 Task: Look for space in San Carlos del Zulia, Venezuela from 10th July, 2023 to 15th July, 2023 for 7 adults in price range Rs.10000 to Rs.15000. Place can be entire place or shared room with 4 bedrooms having 7 beds and 4 bathrooms. Property type can be house, flat, guest house. Amenities needed are: wifi, TV, free parkinig on premises, gym, breakfast. Booking option can be shelf check-in. Required host language is English.
Action: Mouse moved to (443, 109)
Screenshot: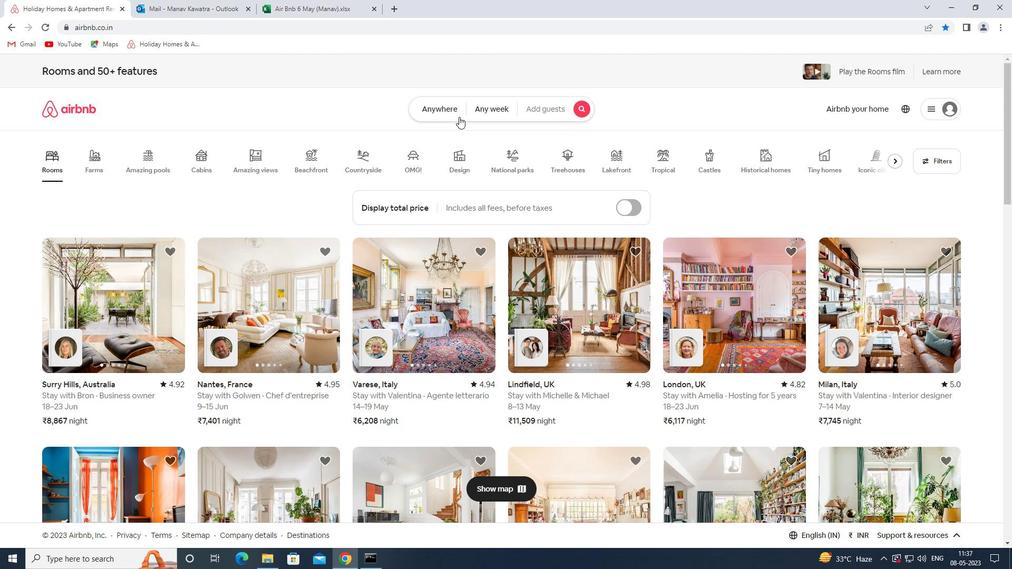 
Action: Mouse pressed left at (443, 109)
Screenshot: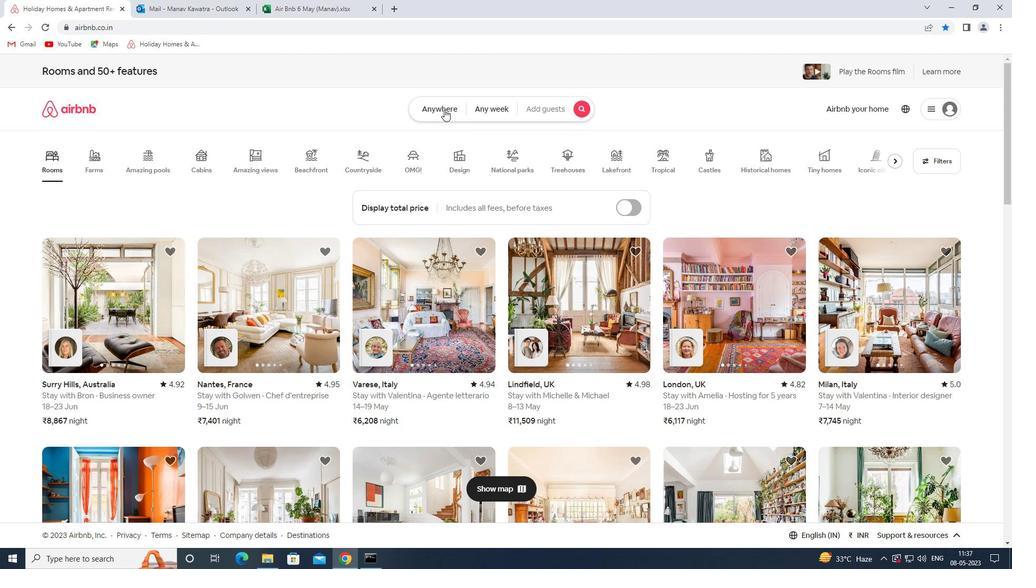 
Action: Mouse moved to (309, 156)
Screenshot: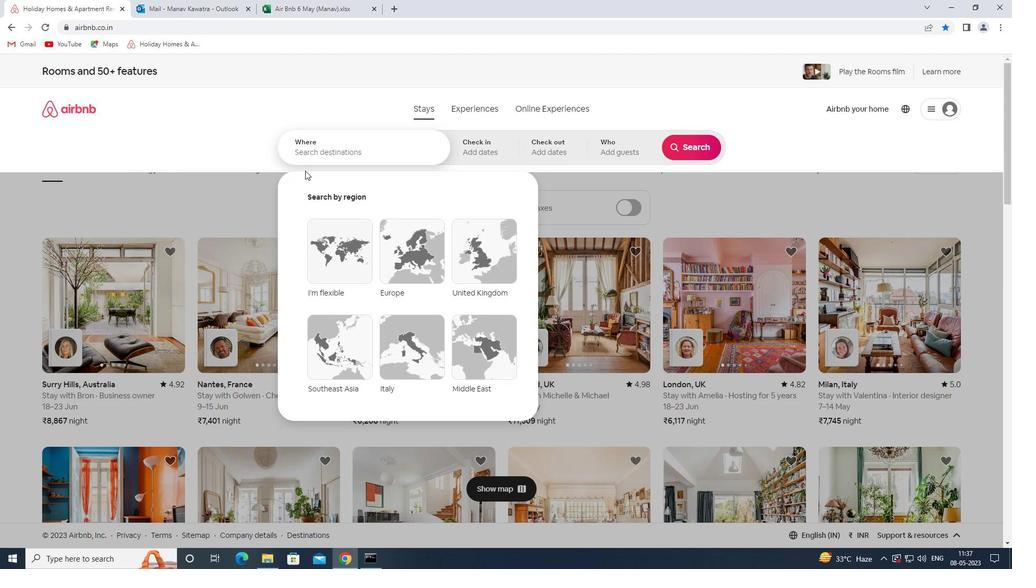 
Action: Mouse pressed left at (309, 156)
Screenshot: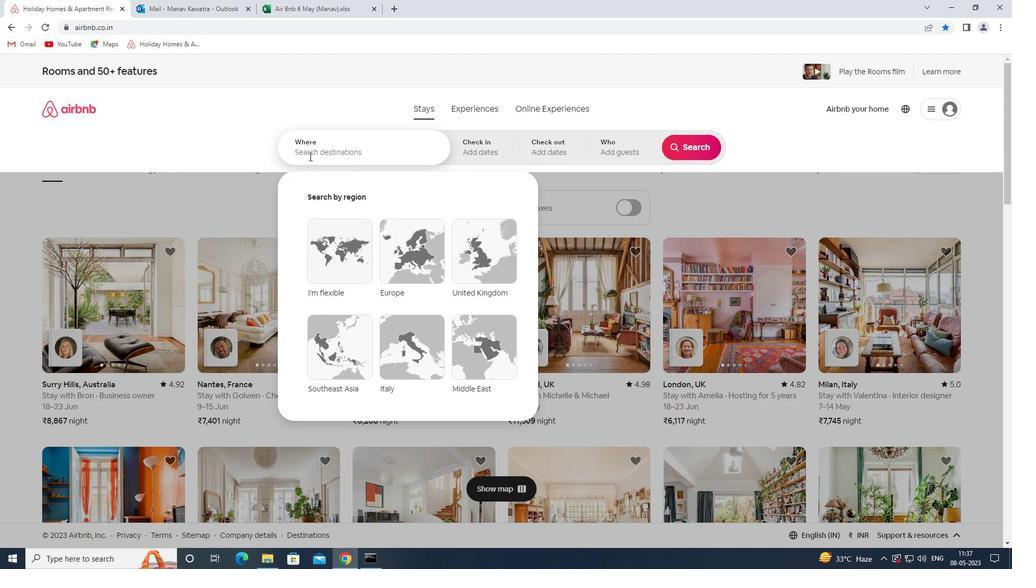 
Action: Key pressed <Key.shift><Key.shift><Key.shift><Key.shift><Key.shift><Key.shift><Key.shift>SAN<Key.space><Key.shift>CAR<Key.space><Key.backspace>LOS<Key.space><Key.shift>DEL<Key.space><Key.shift><Key.shift><Key.shift><Key.shift><Key.shift><Key.shift><Key.shift><Key.shift><Key.shift>ZULIA<Key.space>
Screenshot: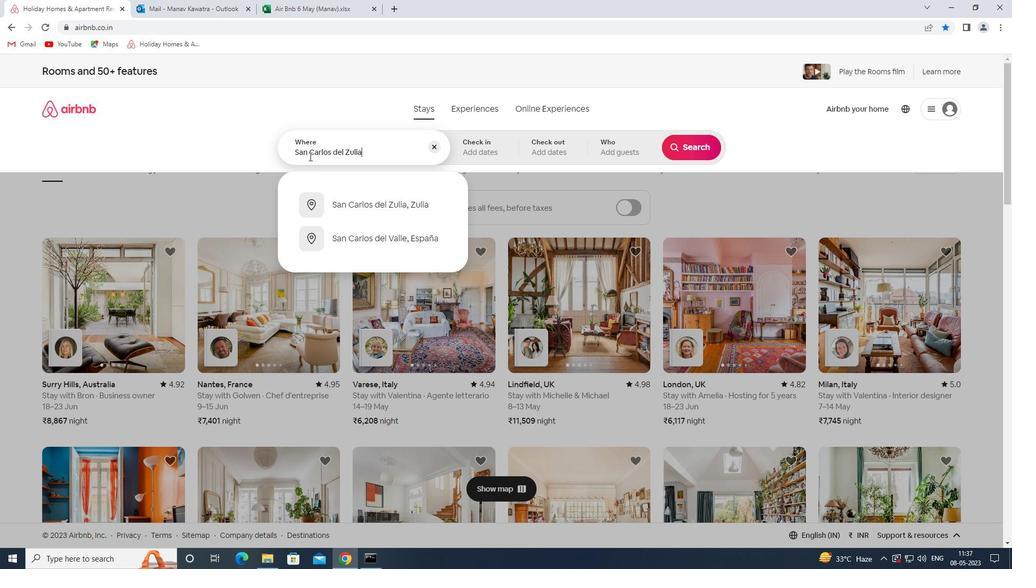 
Action: Mouse moved to (408, 208)
Screenshot: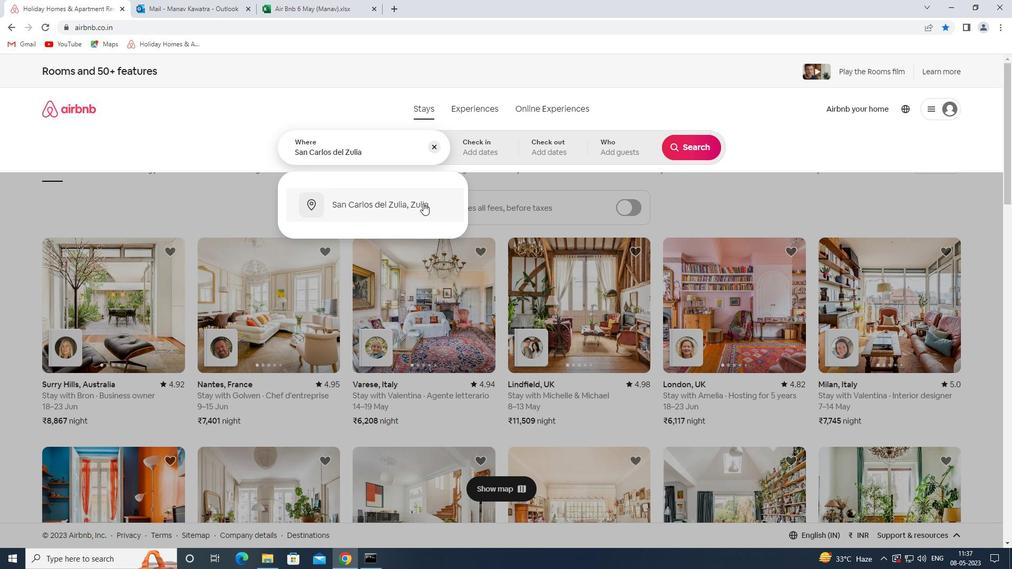 
Action: Mouse pressed left at (408, 208)
Screenshot: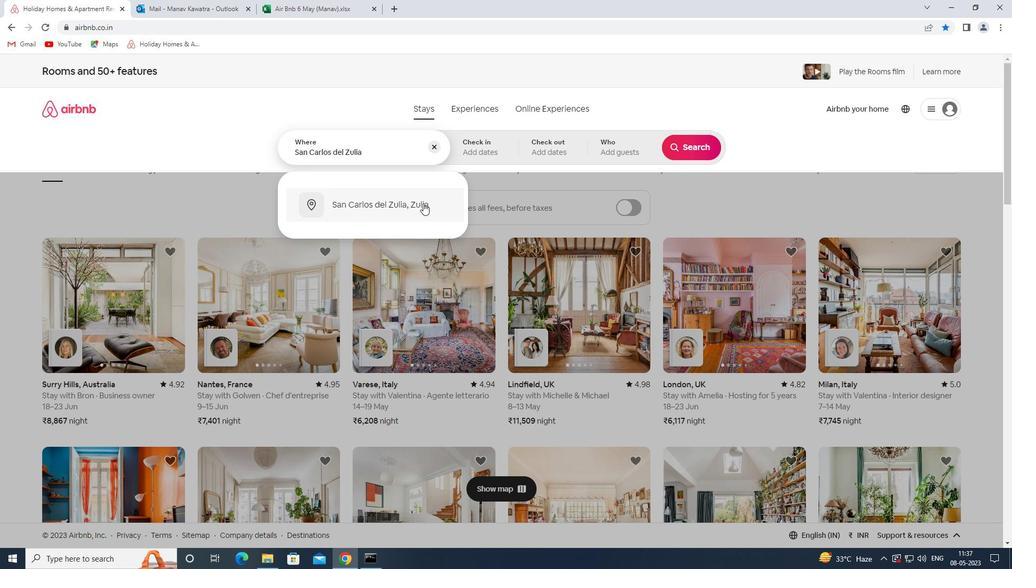 
Action: Mouse moved to (681, 231)
Screenshot: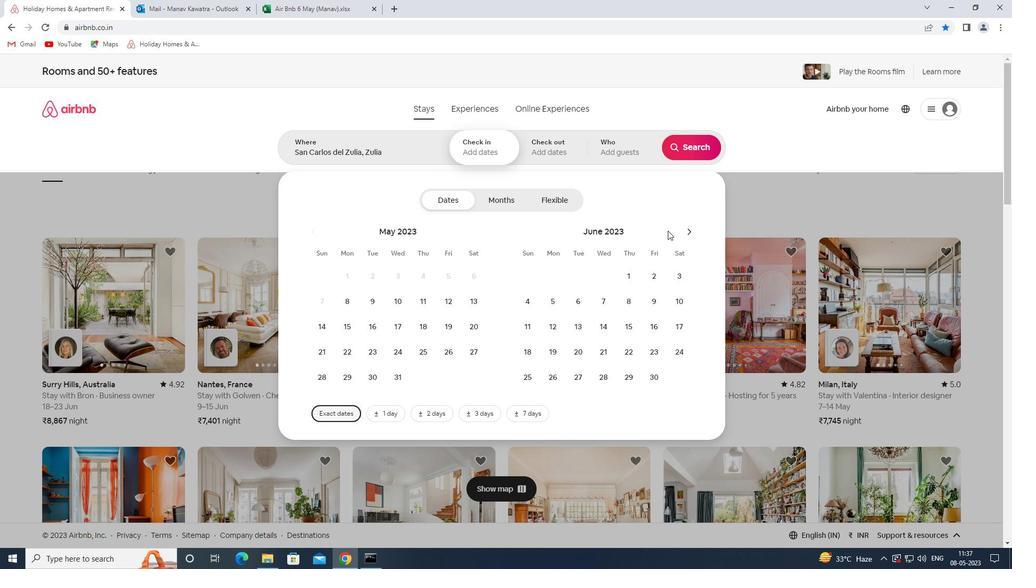 
Action: Mouse pressed left at (681, 231)
Screenshot: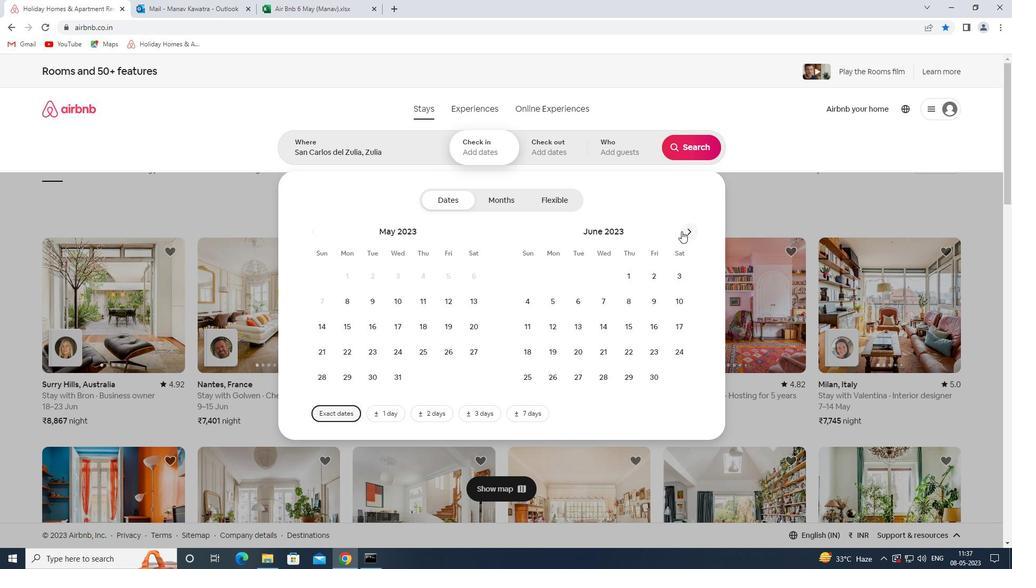 
Action: Mouse pressed left at (681, 231)
Screenshot: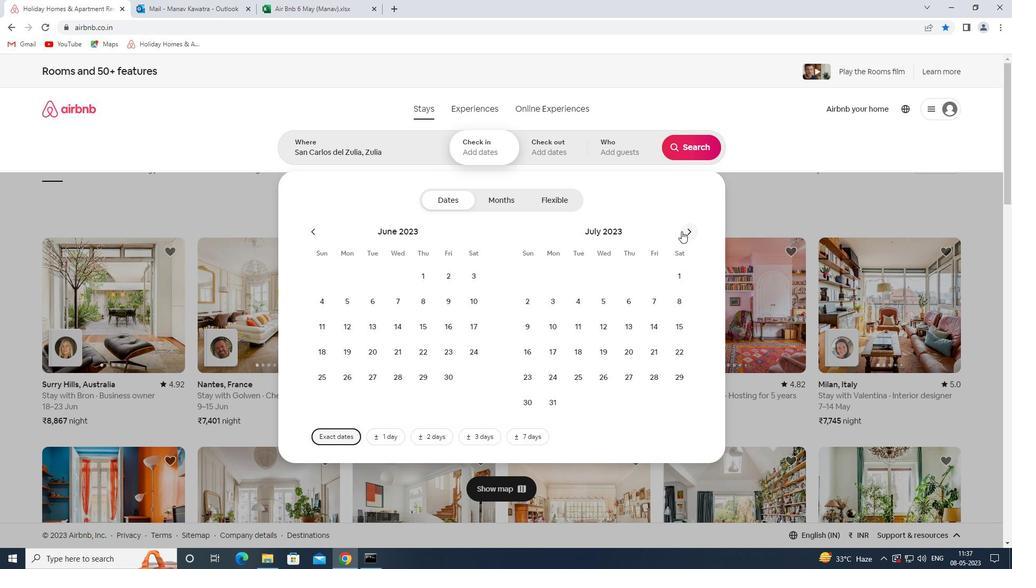 
Action: Mouse moved to (352, 326)
Screenshot: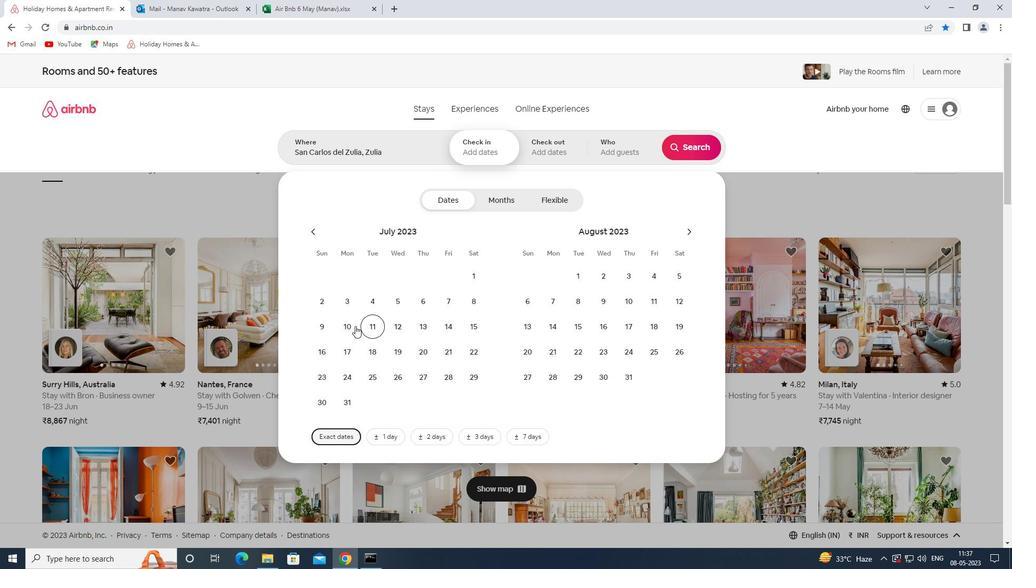 
Action: Mouse pressed left at (352, 326)
Screenshot: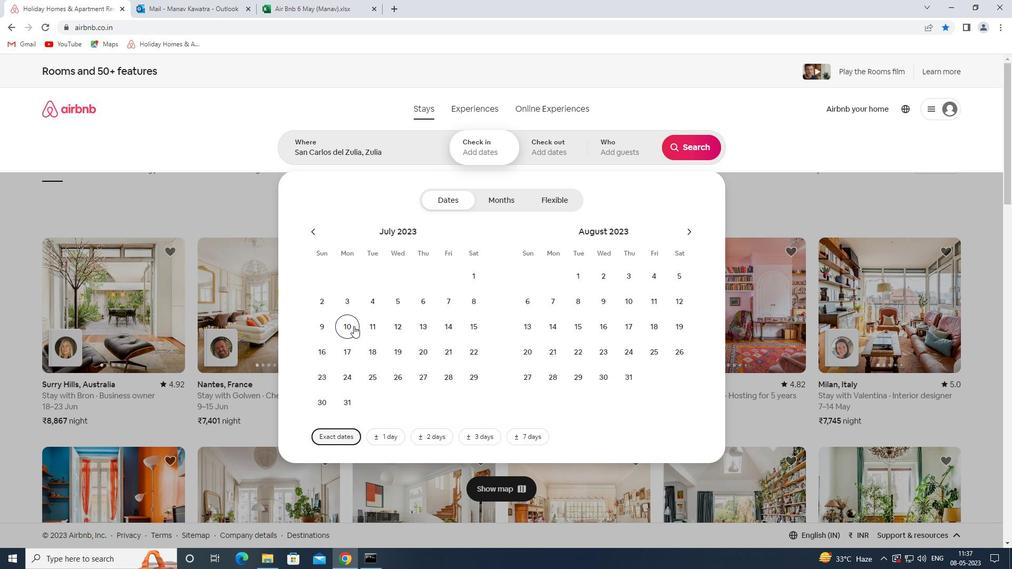 
Action: Mouse moved to (479, 324)
Screenshot: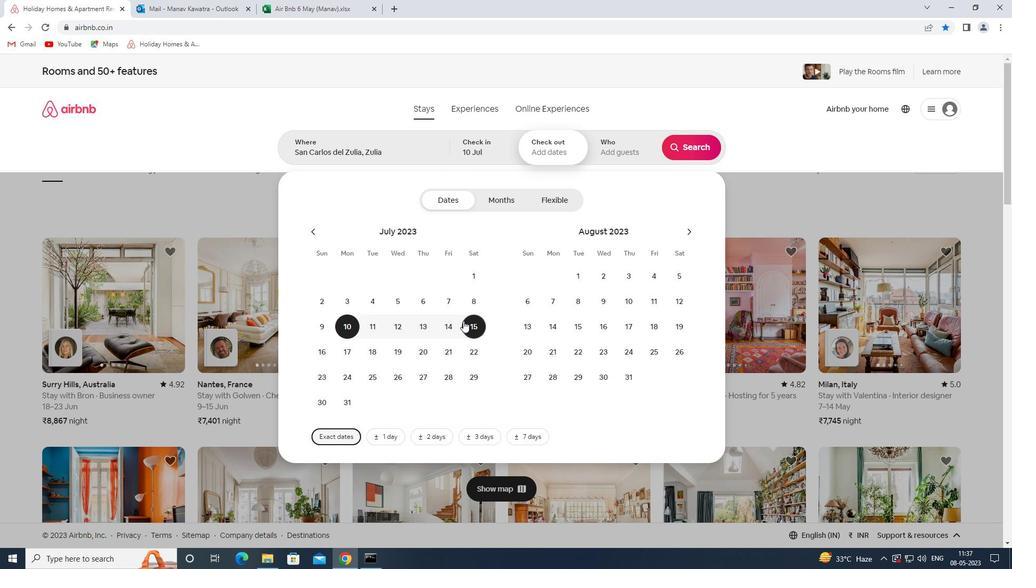 
Action: Mouse pressed left at (479, 324)
Screenshot: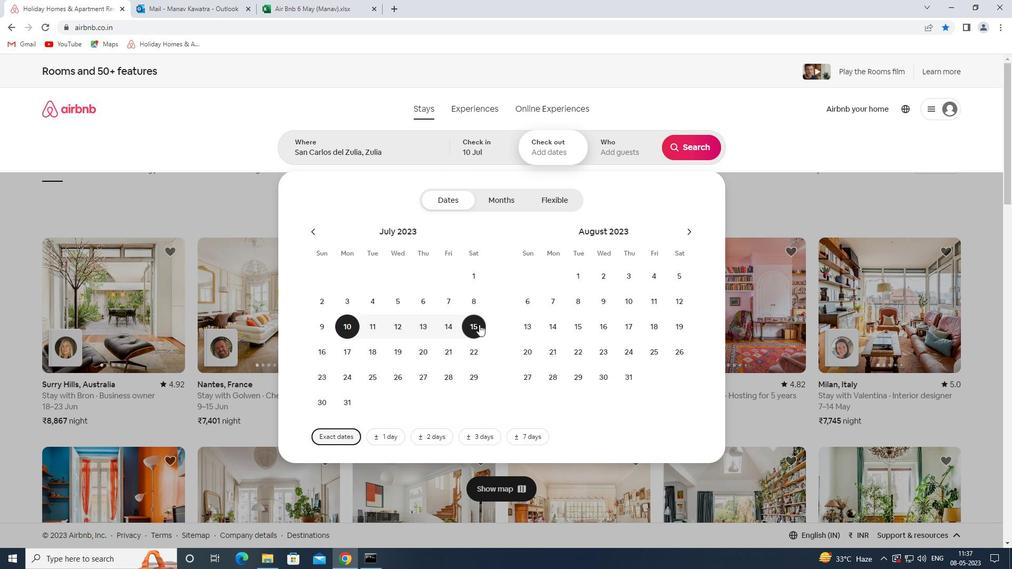
Action: Mouse moved to (628, 148)
Screenshot: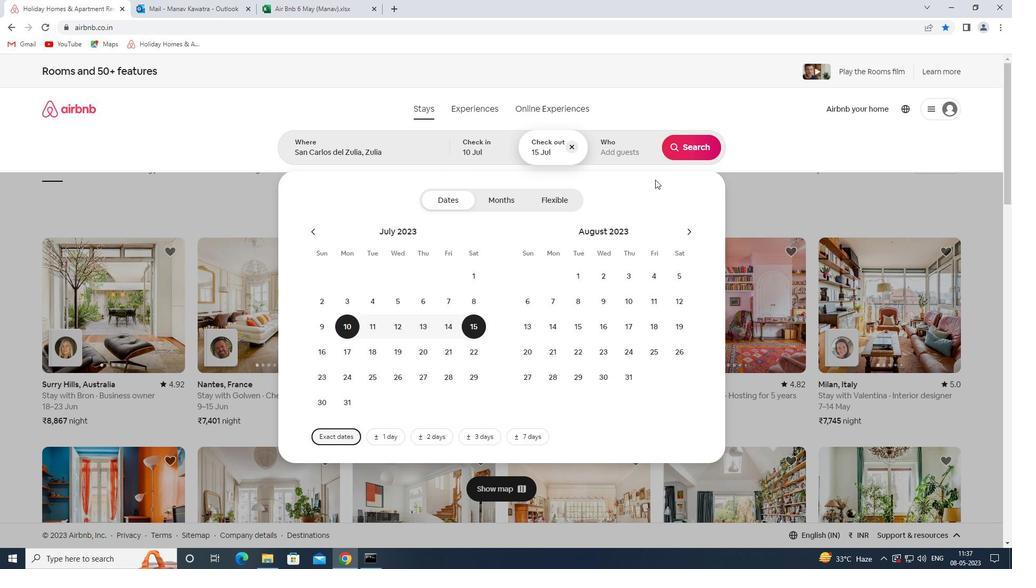 
Action: Mouse pressed left at (628, 148)
Screenshot: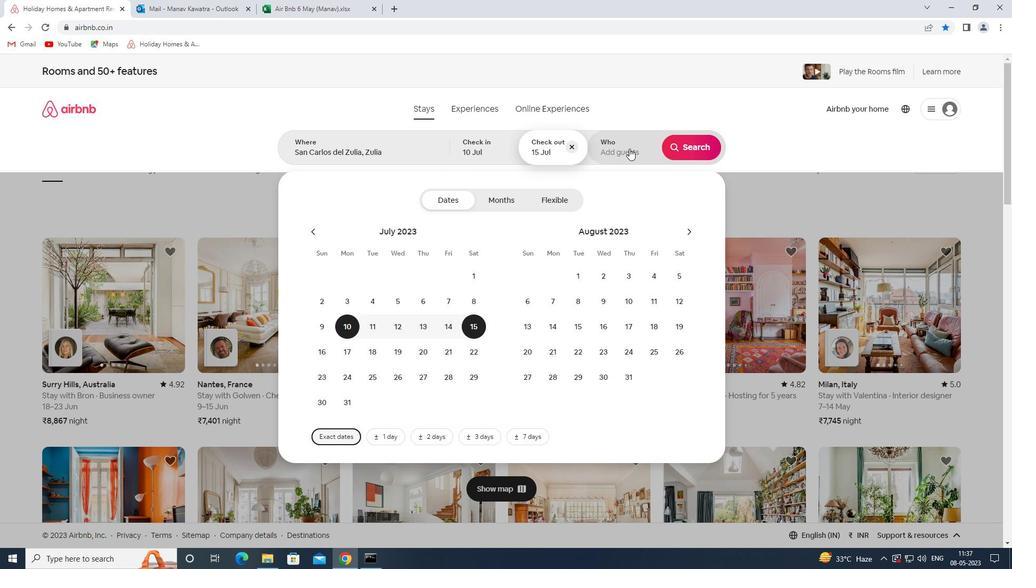 
Action: Mouse moved to (691, 207)
Screenshot: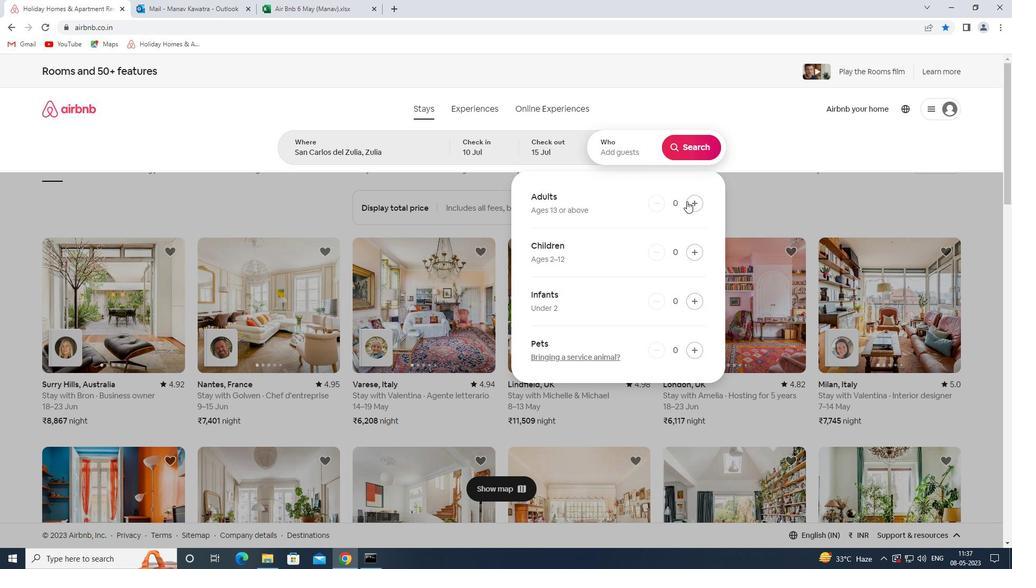 
Action: Mouse pressed left at (691, 207)
Screenshot: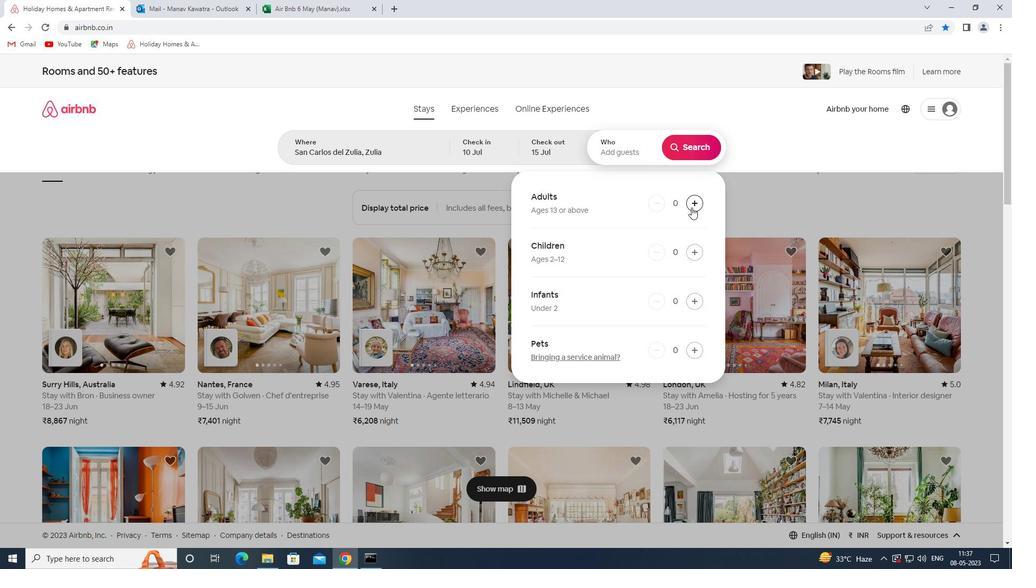 
Action: Mouse pressed left at (691, 207)
Screenshot: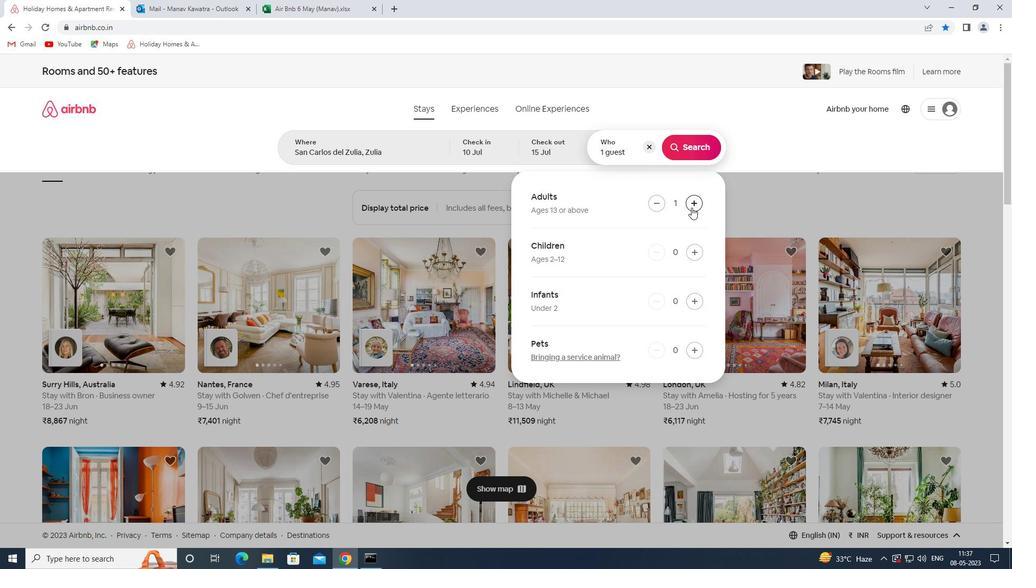
Action: Mouse pressed left at (691, 207)
Screenshot: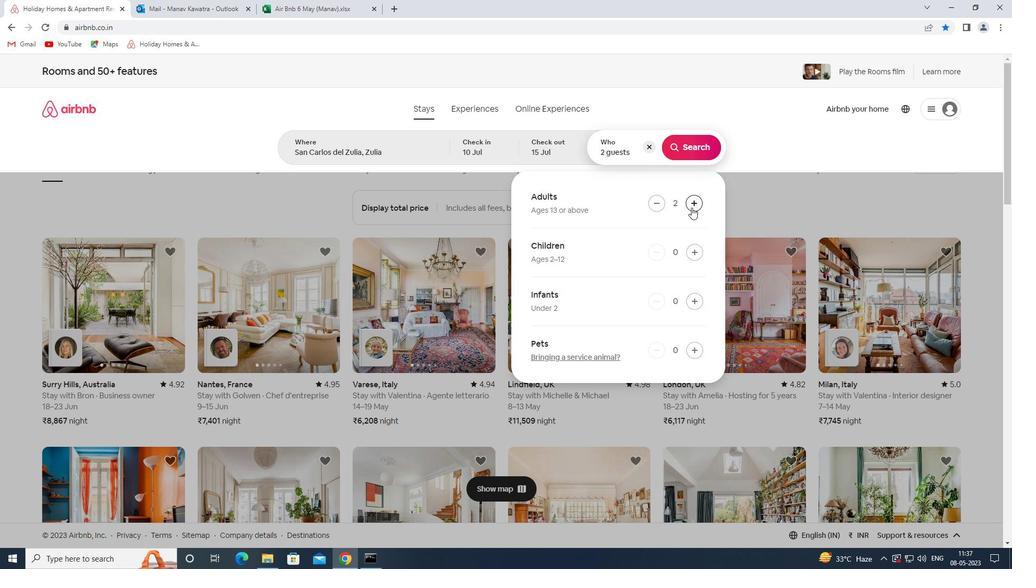 
Action: Mouse pressed left at (691, 207)
Screenshot: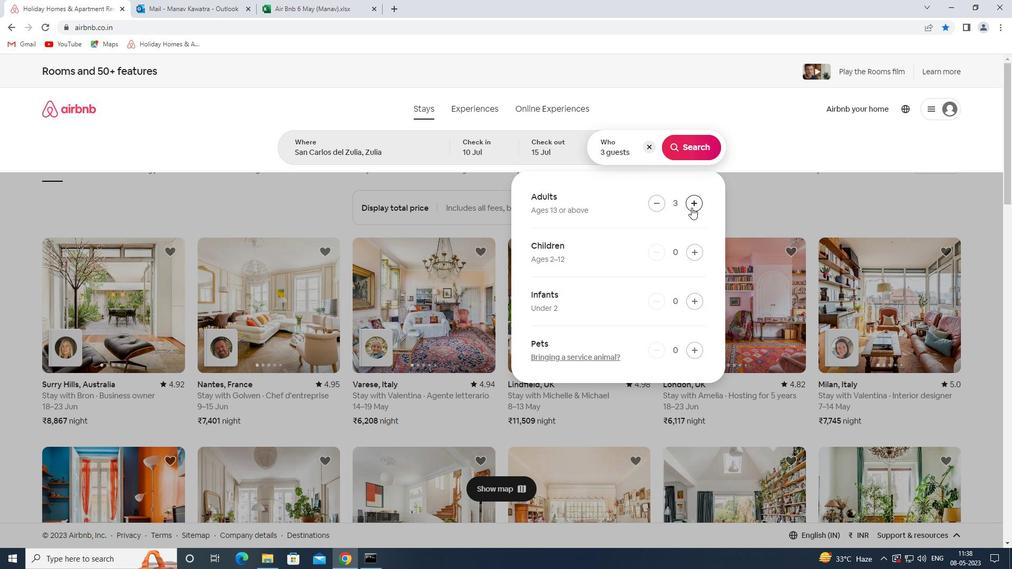 
Action: Mouse pressed left at (691, 207)
Screenshot: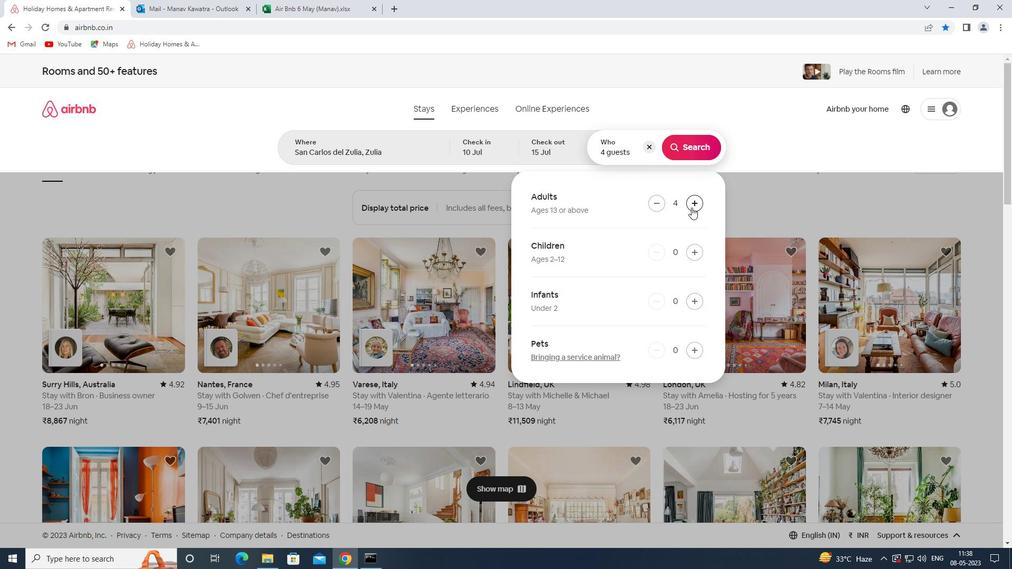 
Action: Mouse pressed left at (691, 207)
Screenshot: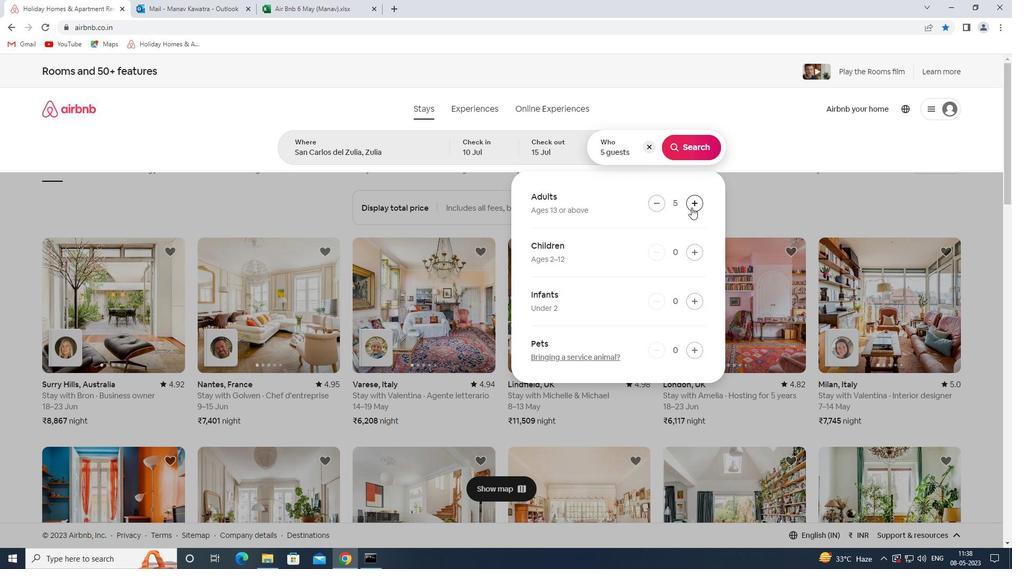 
Action: Mouse pressed left at (691, 207)
Screenshot: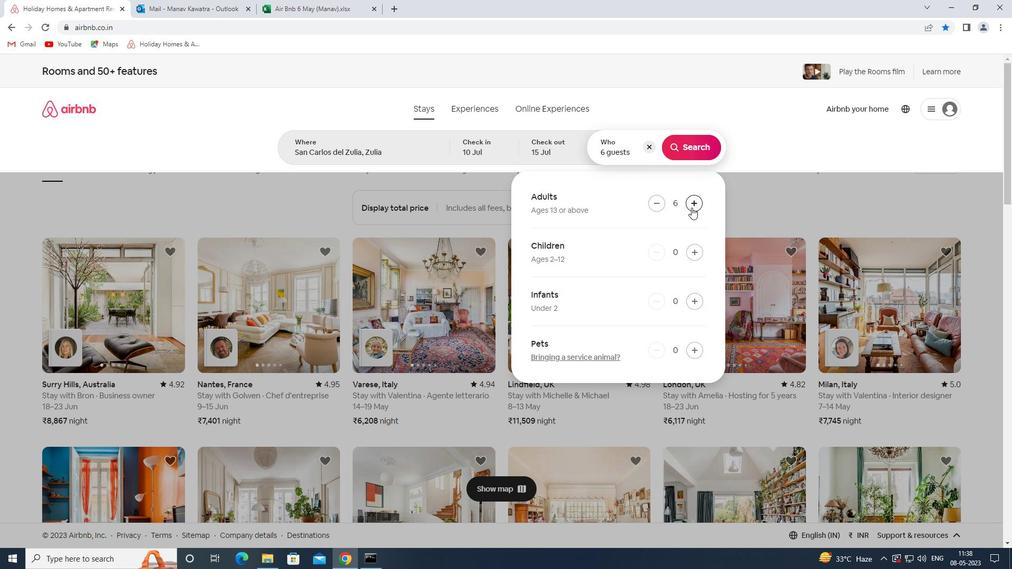 
Action: Mouse moved to (696, 148)
Screenshot: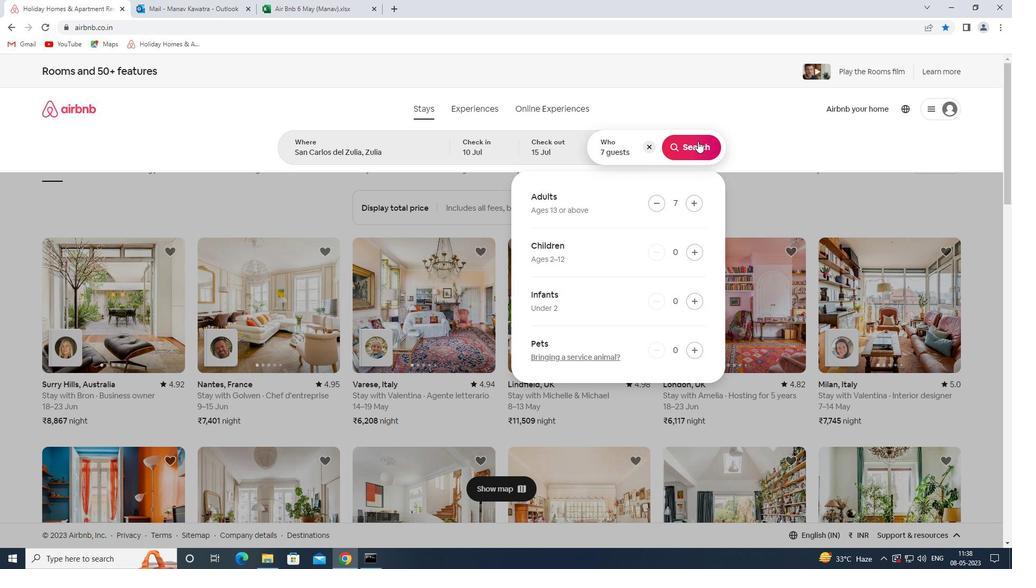
Action: Mouse pressed left at (696, 148)
Screenshot: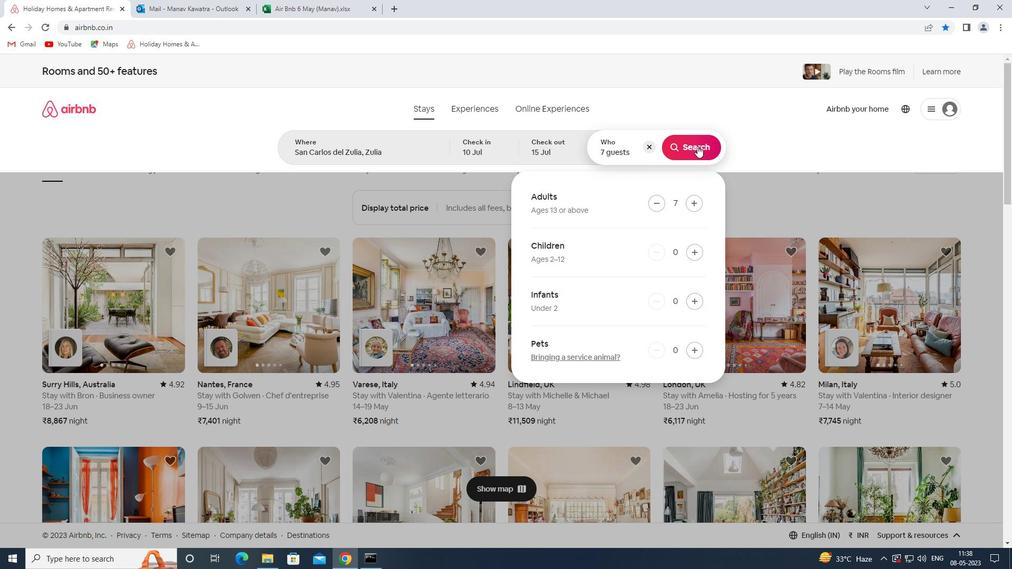 
Action: Mouse moved to (960, 124)
Screenshot: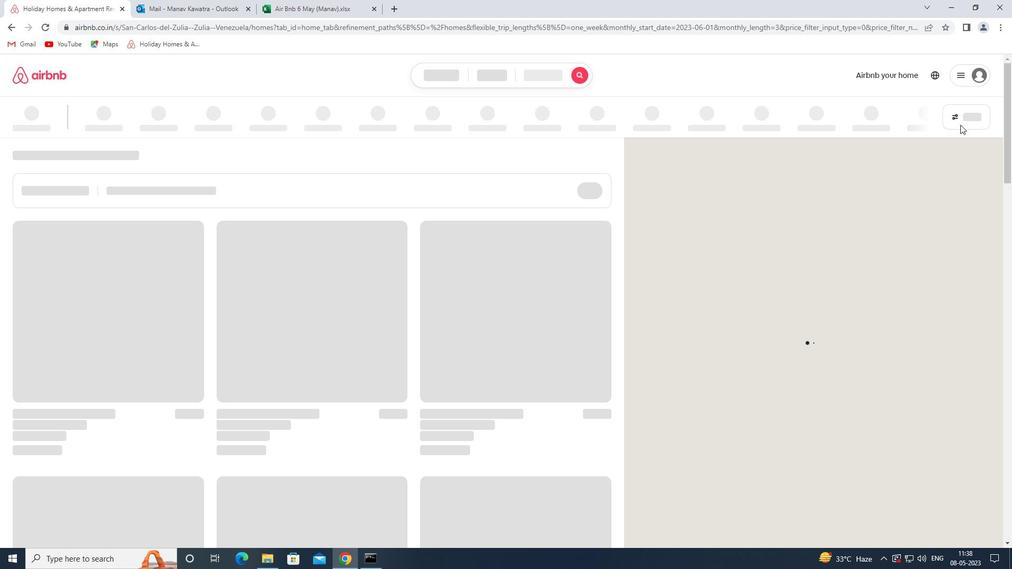 
Action: Mouse pressed left at (960, 124)
Screenshot: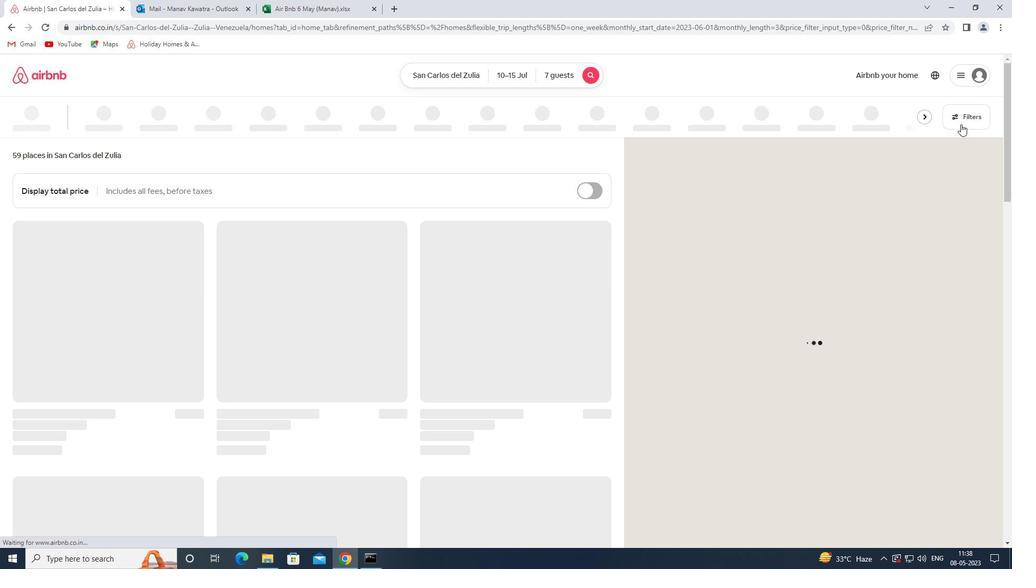 
Action: Mouse moved to (365, 373)
Screenshot: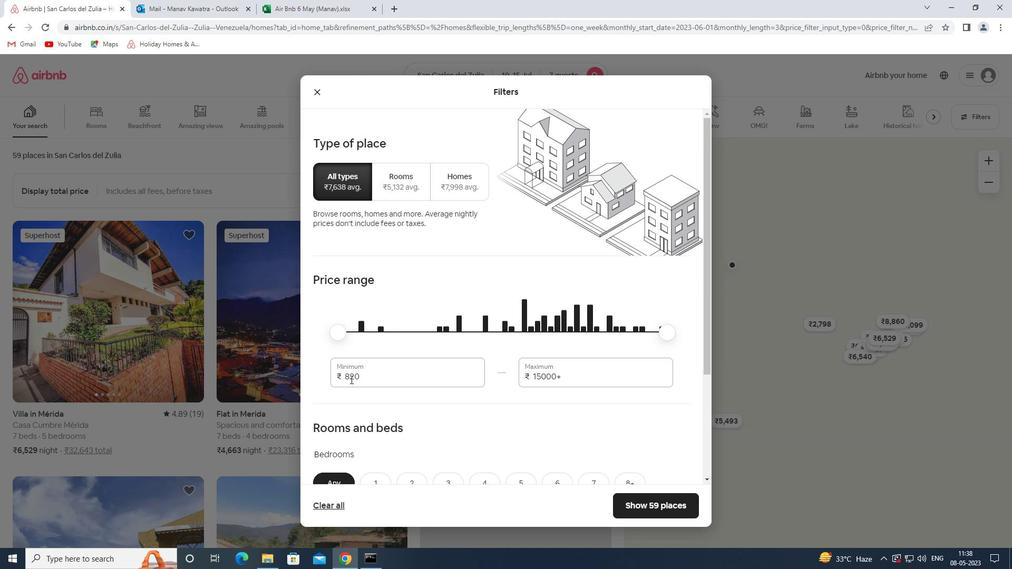 
Action: Mouse pressed left at (365, 373)
Screenshot: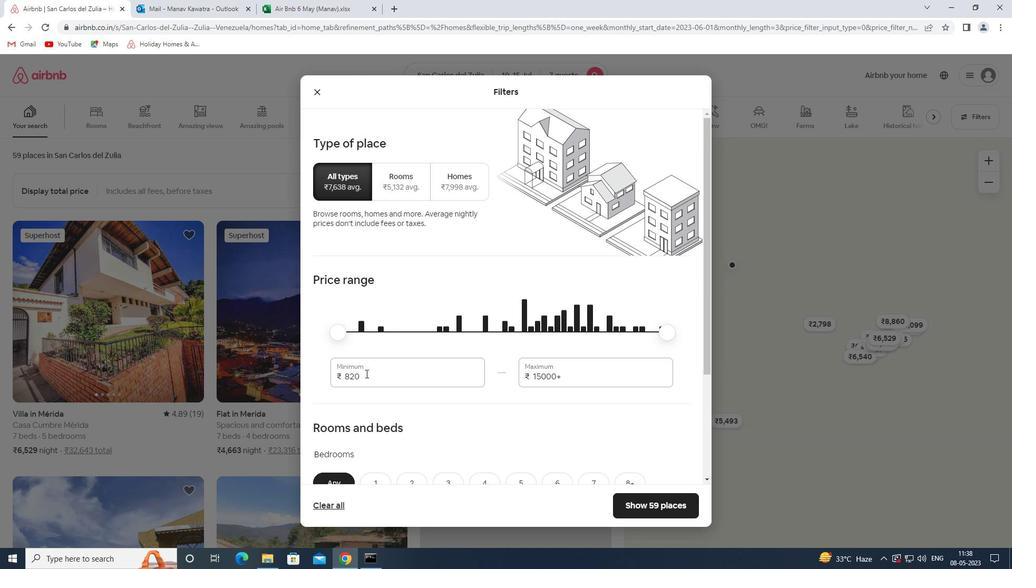 
Action: Mouse pressed left at (365, 373)
Screenshot: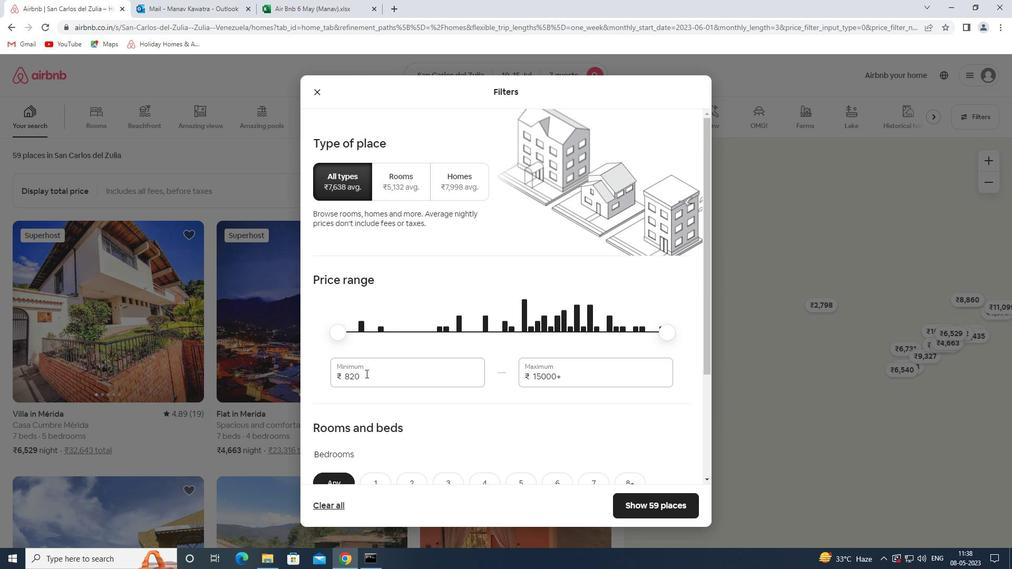 
Action: Key pressed 10000<Key.tab>15000
Screenshot: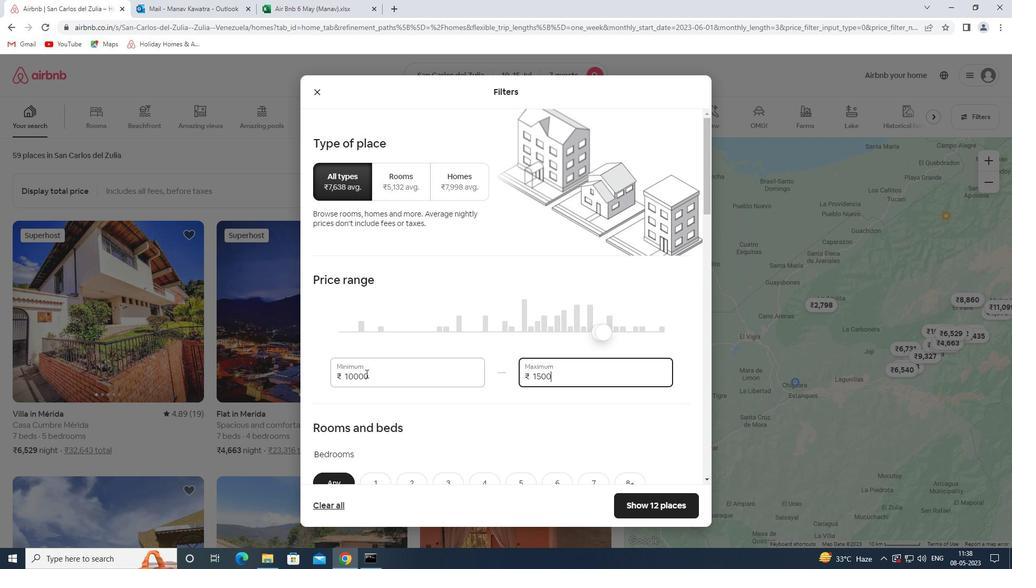
Action: Mouse scrolled (365, 373) with delta (0, 0)
Screenshot: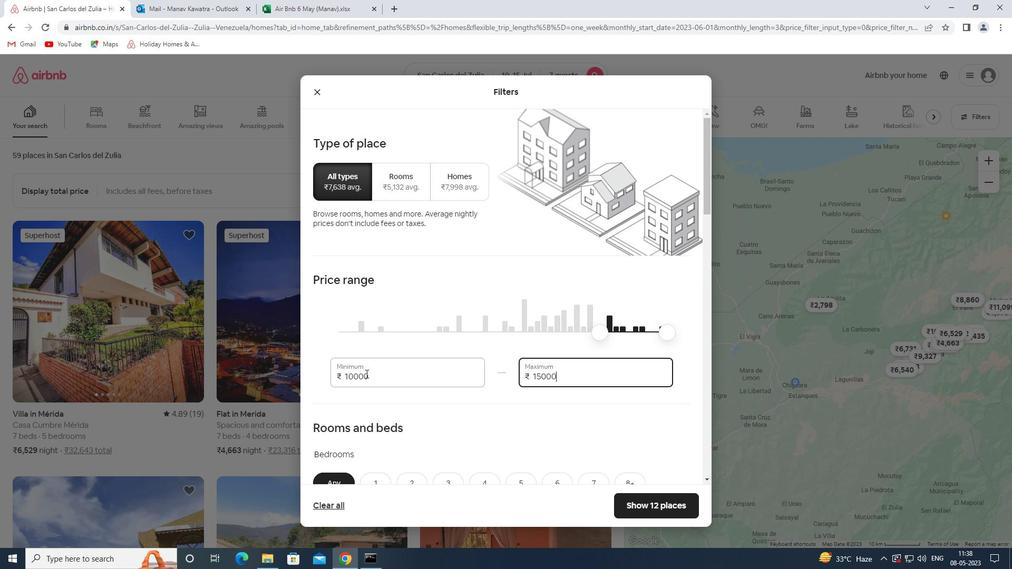 
Action: Mouse scrolled (365, 373) with delta (0, 0)
Screenshot: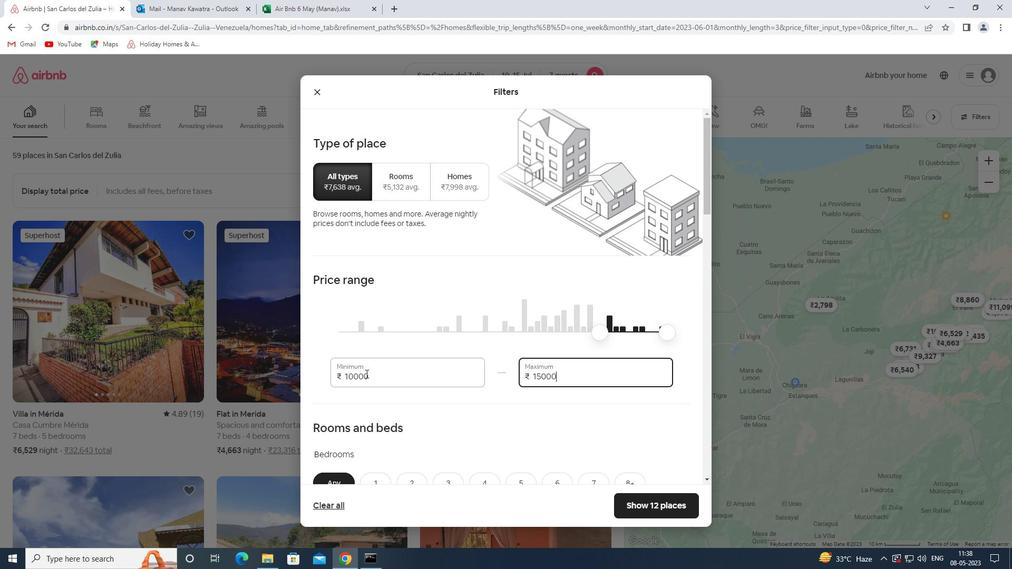 
Action: Mouse scrolled (365, 373) with delta (0, 0)
Screenshot: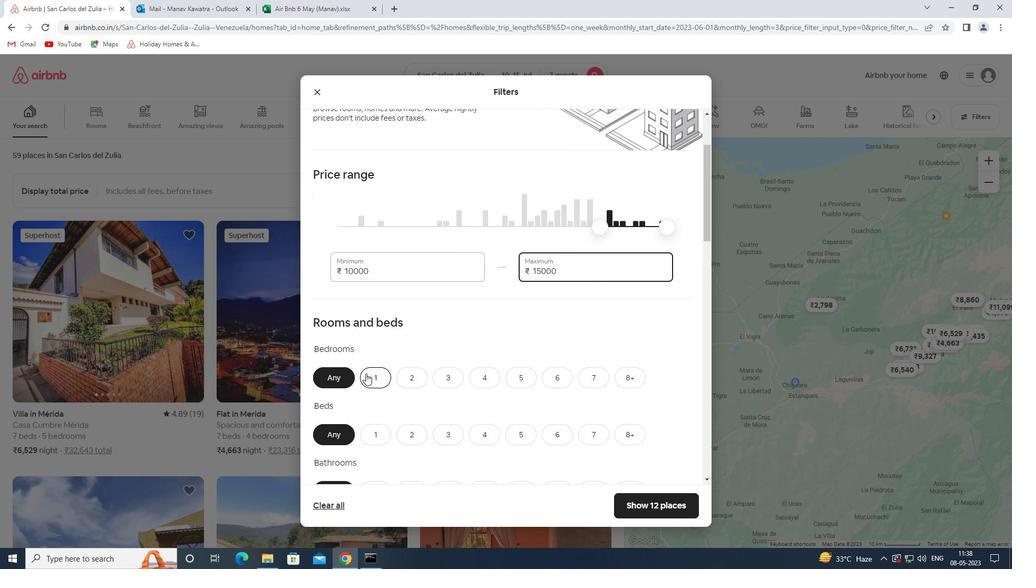 
Action: Mouse scrolled (365, 373) with delta (0, 0)
Screenshot: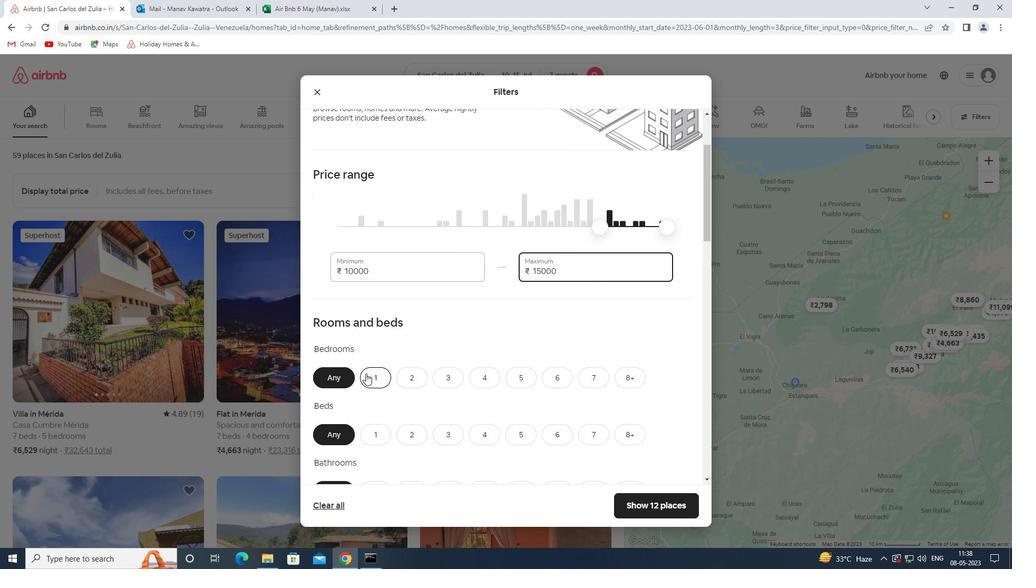 
Action: Mouse moved to (478, 274)
Screenshot: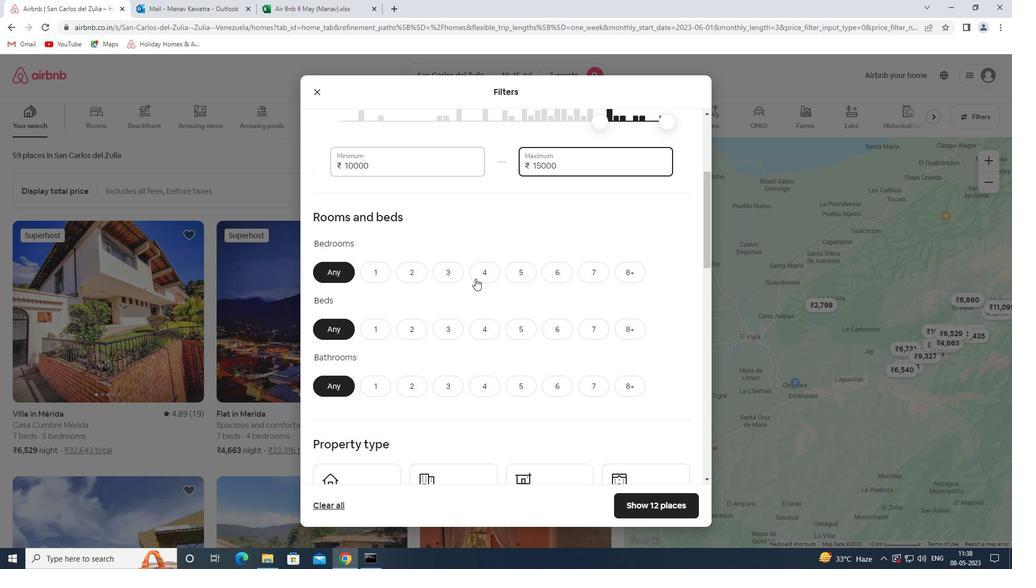 
Action: Mouse pressed left at (478, 274)
Screenshot: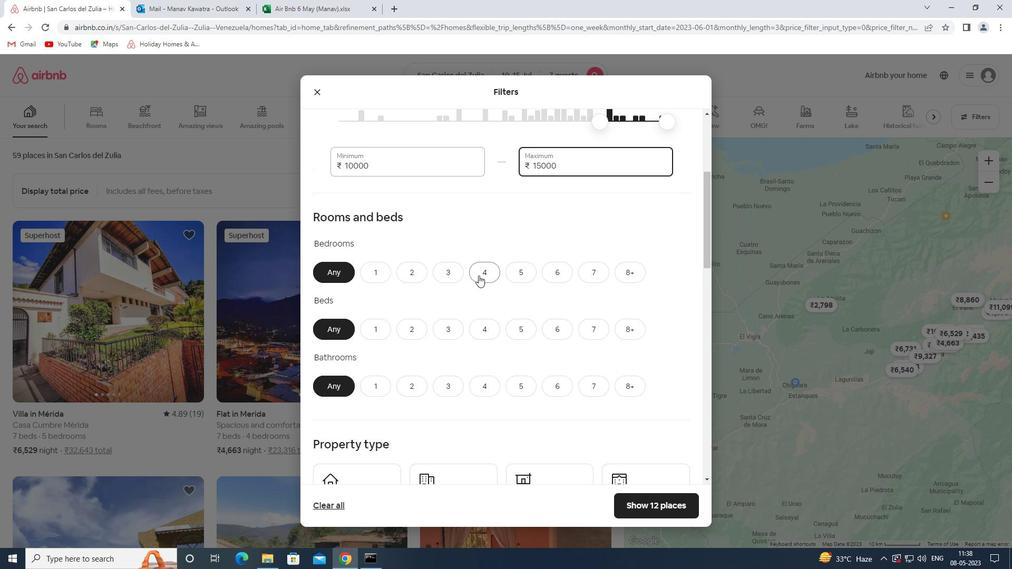 
Action: Mouse moved to (597, 328)
Screenshot: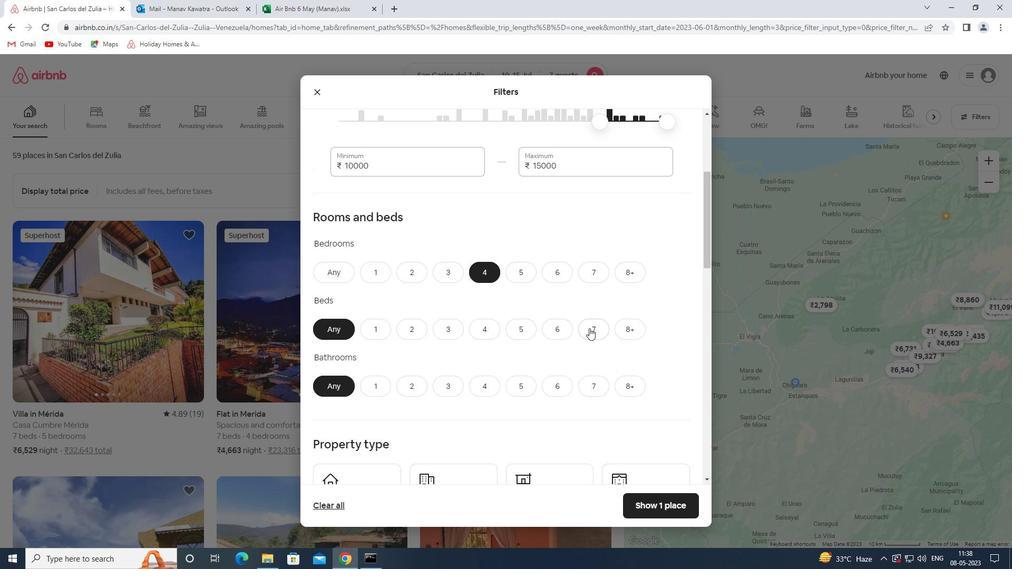 
Action: Mouse pressed left at (597, 328)
Screenshot: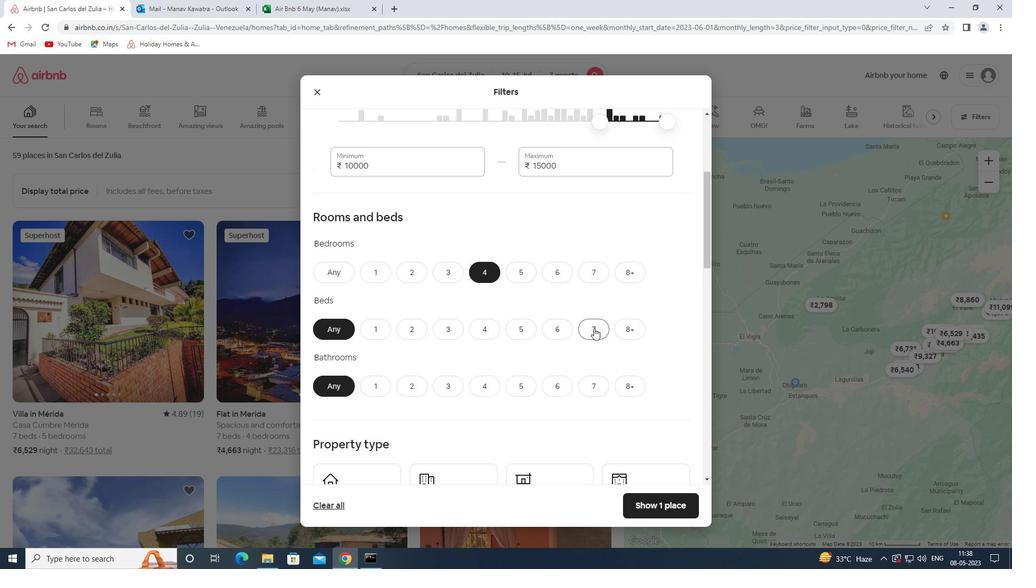 
Action: Mouse moved to (486, 388)
Screenshot: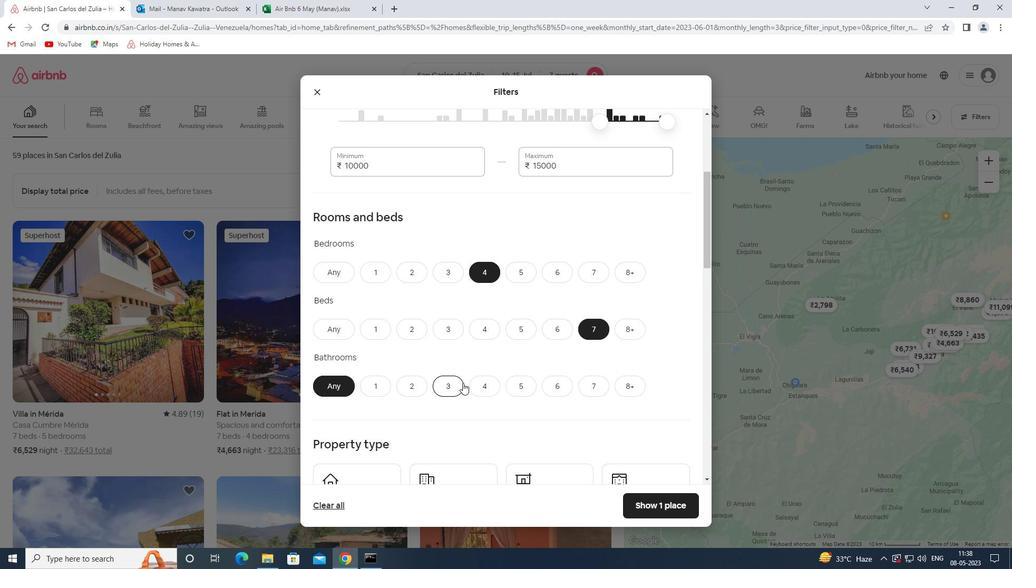
Action: Mouse pressed left at (486, 388)
Screenshot: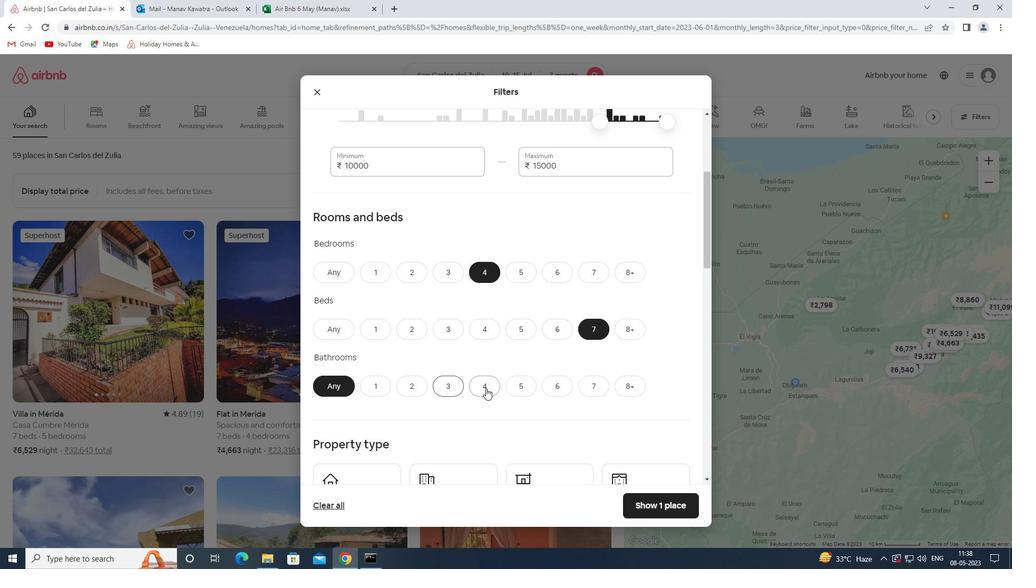 
Action: Mouse moved to (576, 440)
Screenshot: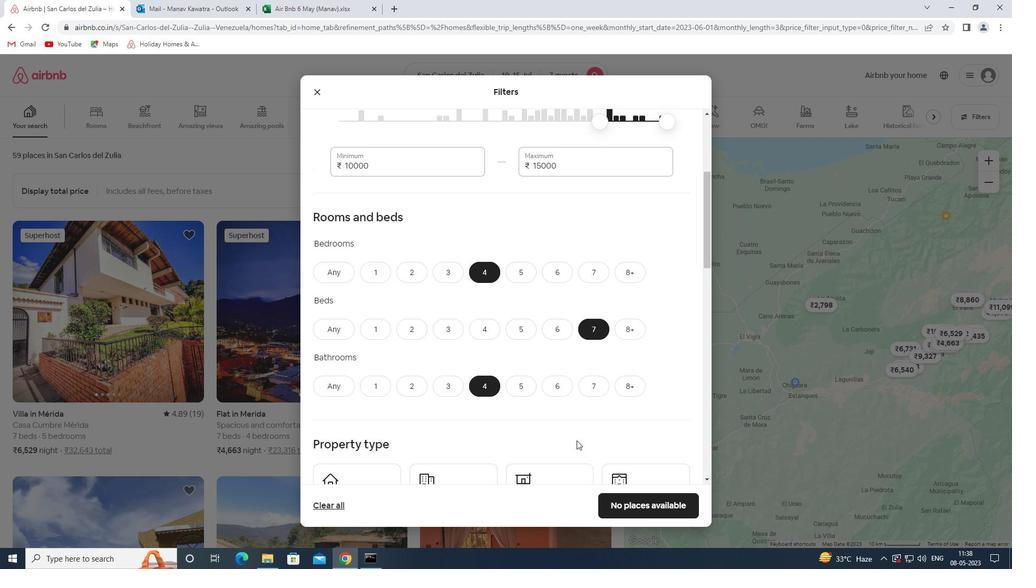 
Action: Mouse scrolled (576, 440) with delta (0, 0)
Screenshot: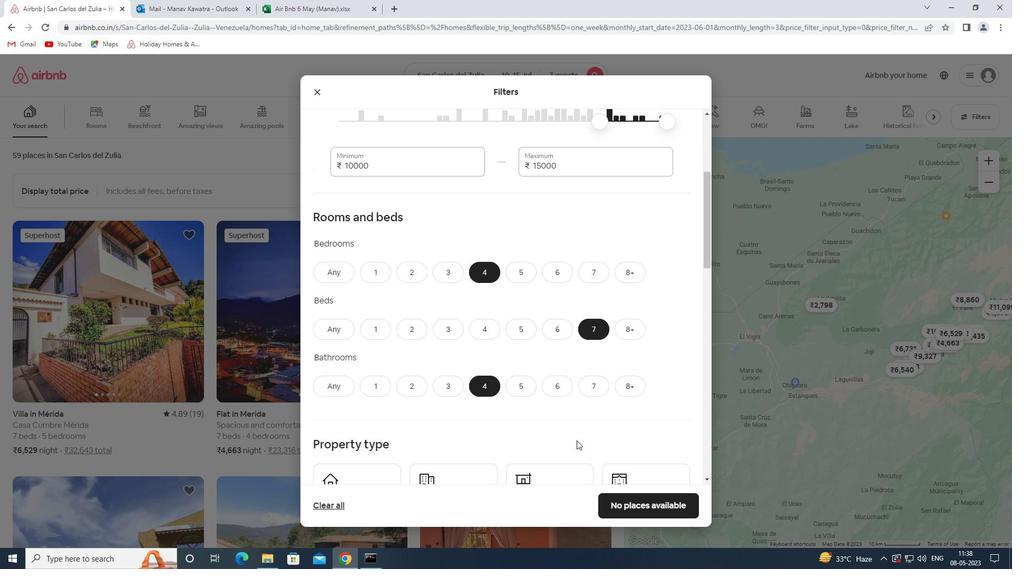 
Action: Mouse scrolled (576, 440) with delta (0, 0)
Screenshot: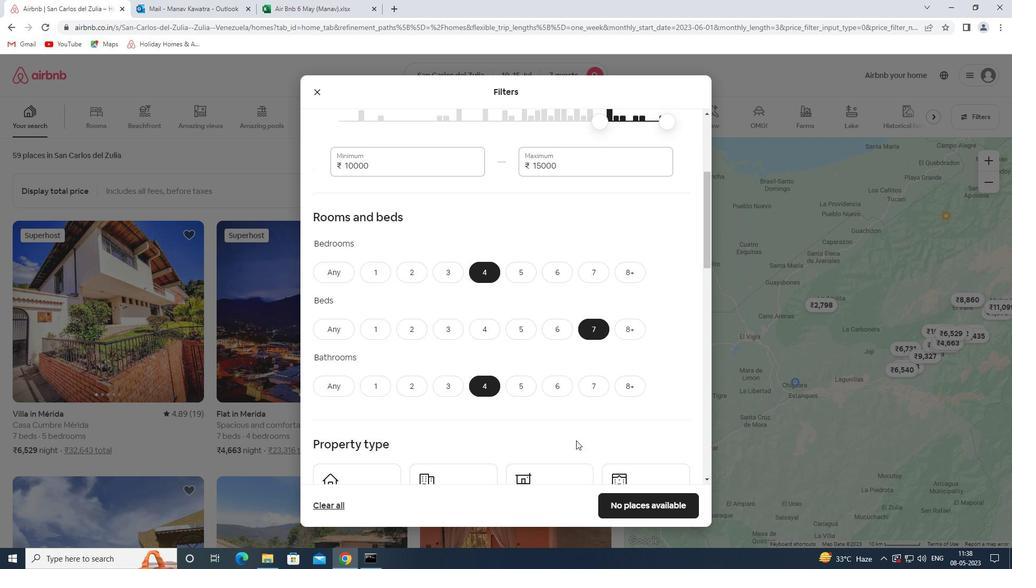 
Action: Mouse scrolled (576, 440) with delta (0, 0)
Screenshot: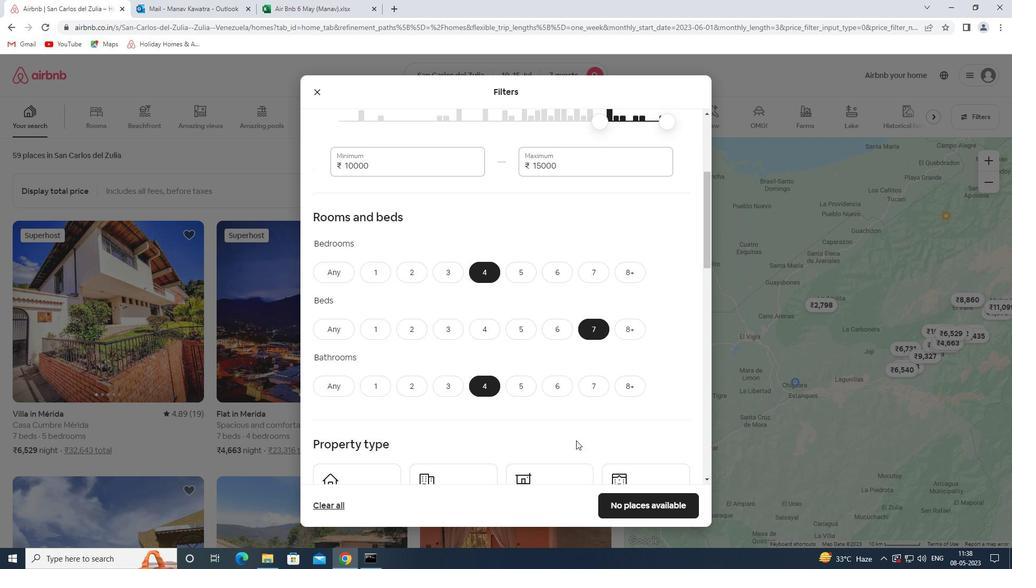 
Action: Mouse moved to (400, 340)
Screenshot: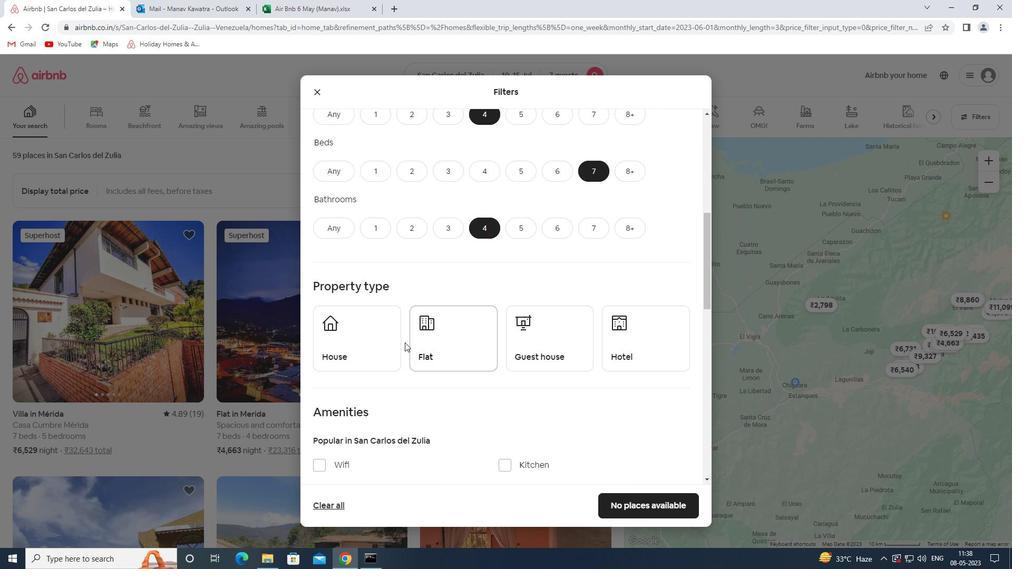 
Action: Mouse pressed left at (400, 340)
Screenshot: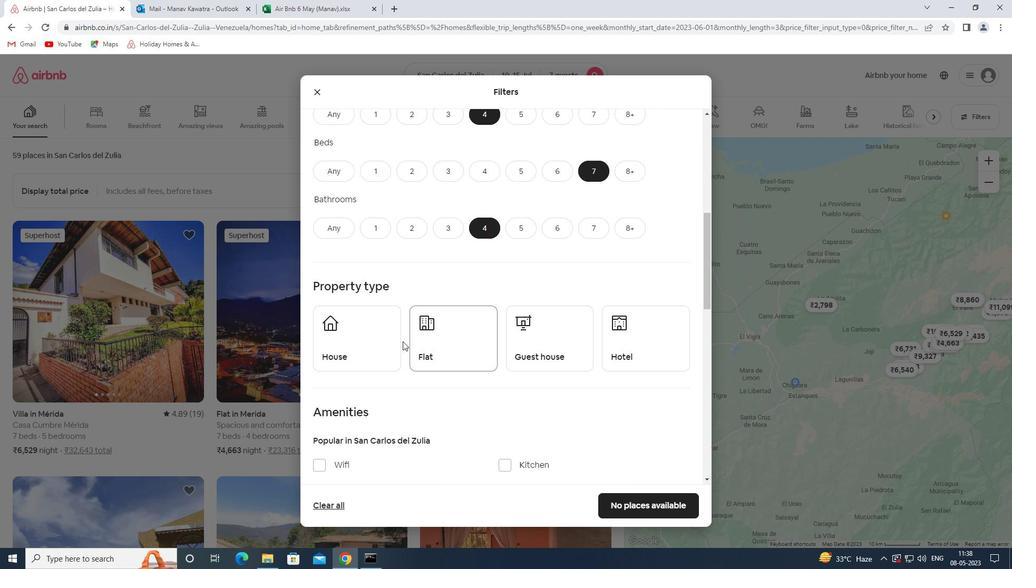 
Action: Mouse moved to (417, 341)
Screenshot: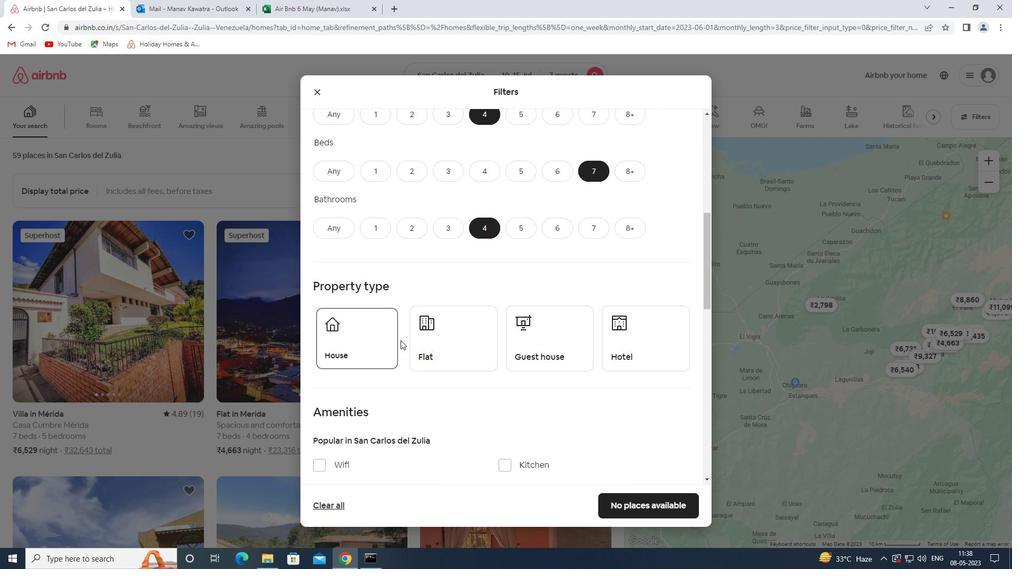 
Action: Mouse pressed left at (417, 341)
Screenshot: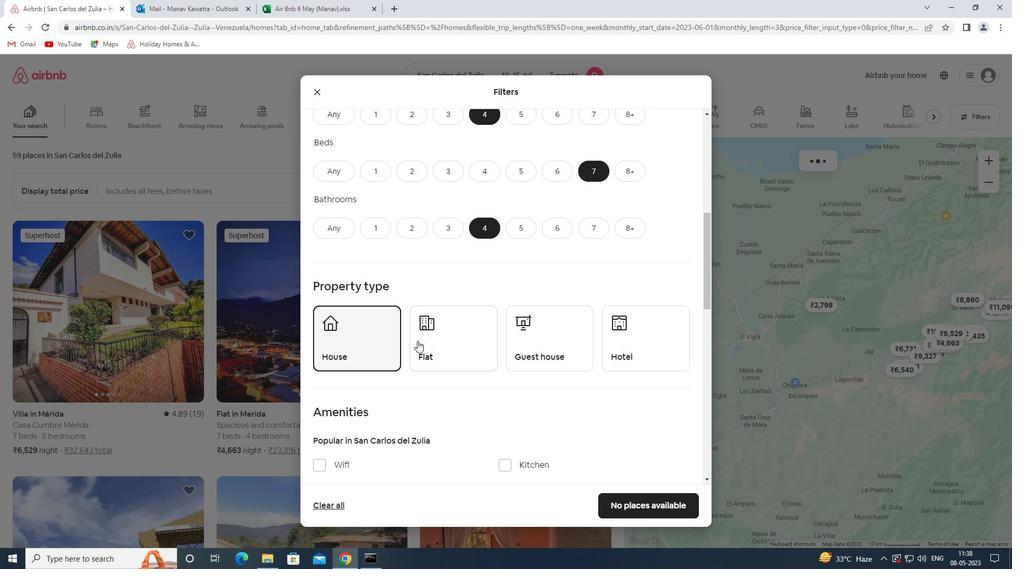 
Action: Mouse moved to (570, 338)
Screenshot: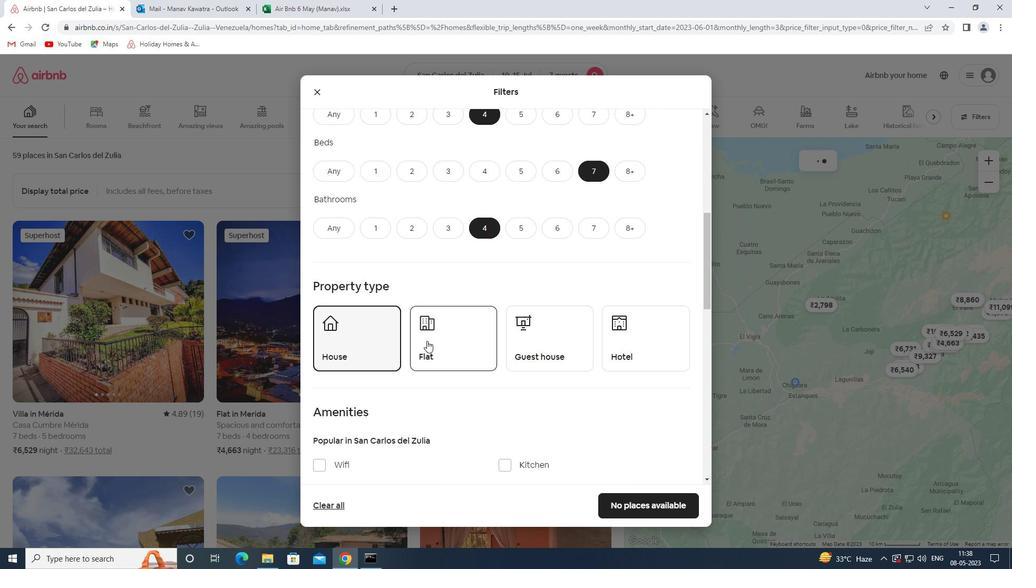 
Action: Mouse pressed left at (570, 338)
Screenshot: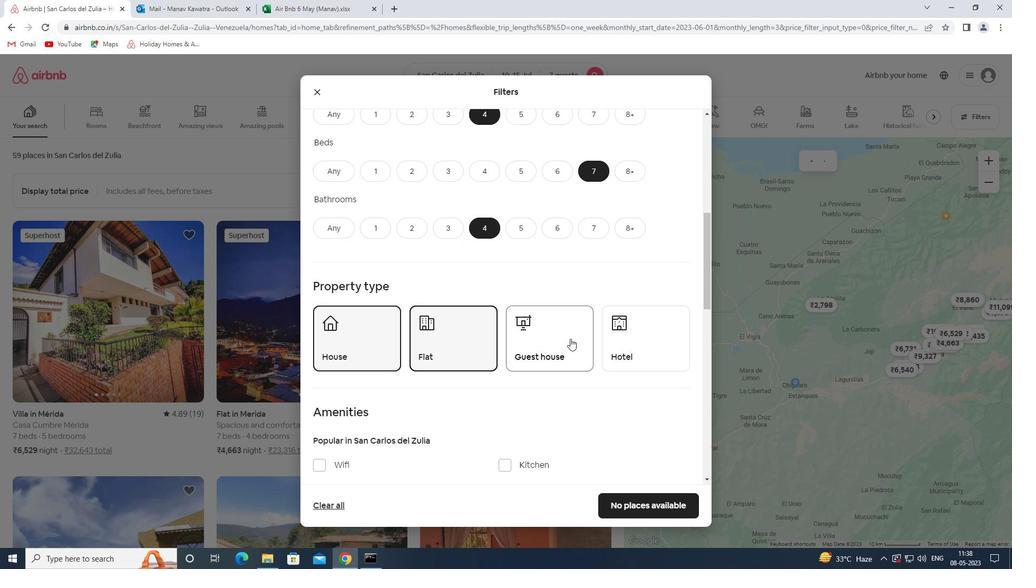 
Action: Mouse moved to (567, 338)
Screenshot: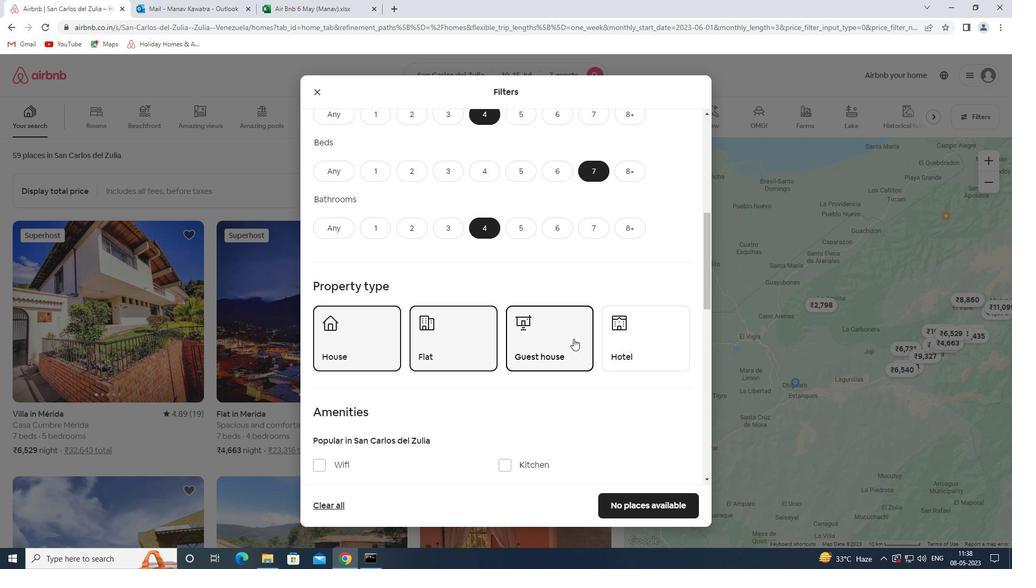 
Action: Mouse scrolled (567, 337) with delta (0, 0)
Screenshot: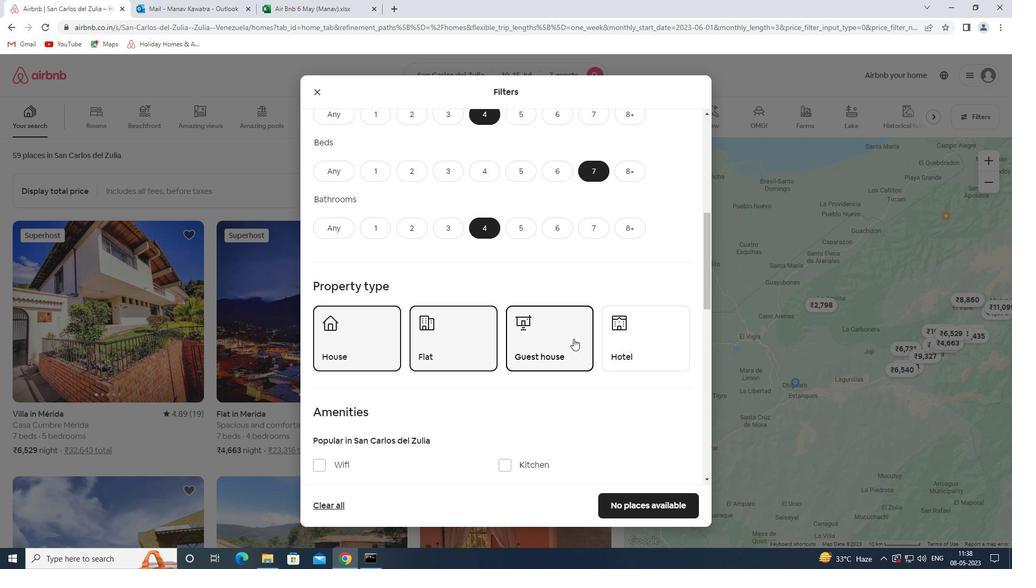 
Action: Mouse moved to (566, 338)
Screenshot: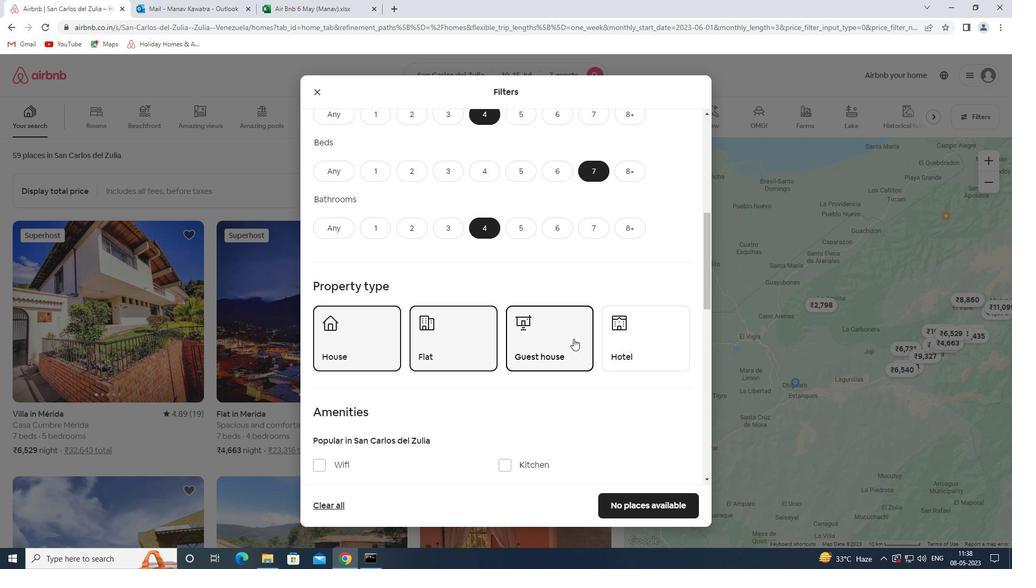 
Action: Mouse scrolled (566, 337) with delta (0, 0)
Screenshot: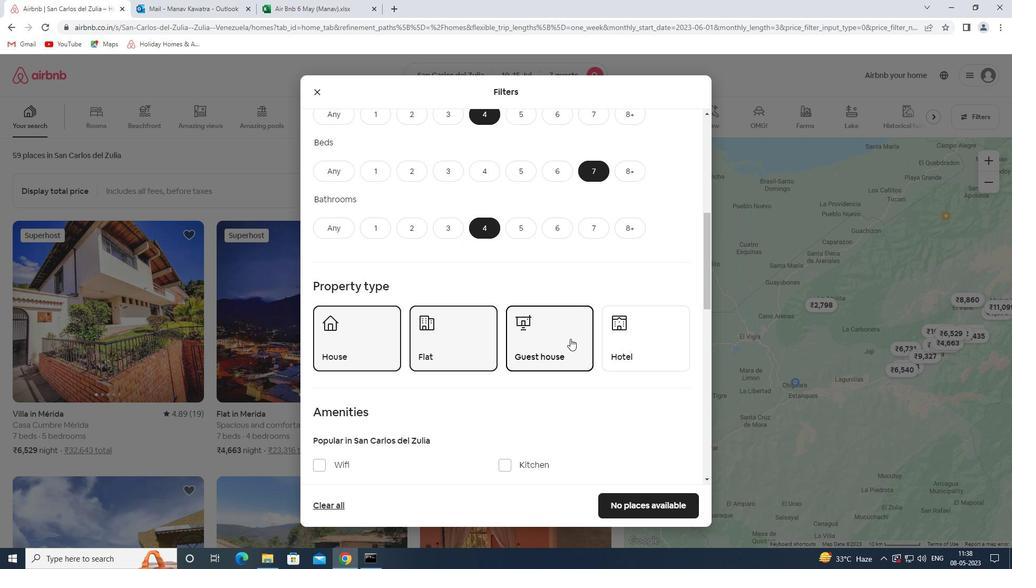 
Action: Mouse moved to (565, 337)
Screenshot: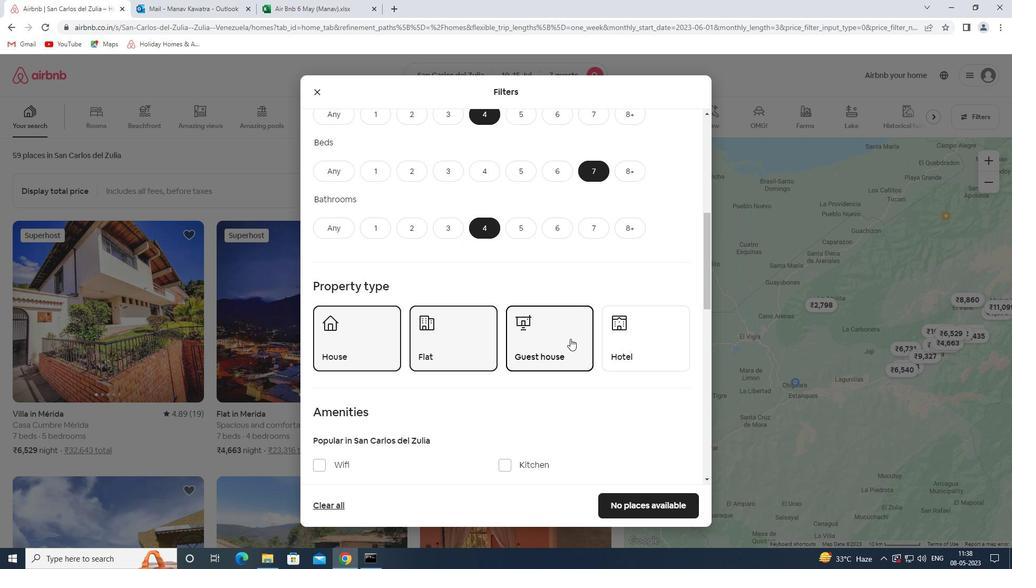 
Action: Mouse scrolled (565, 337) with delta (0, 0)
Screenshot: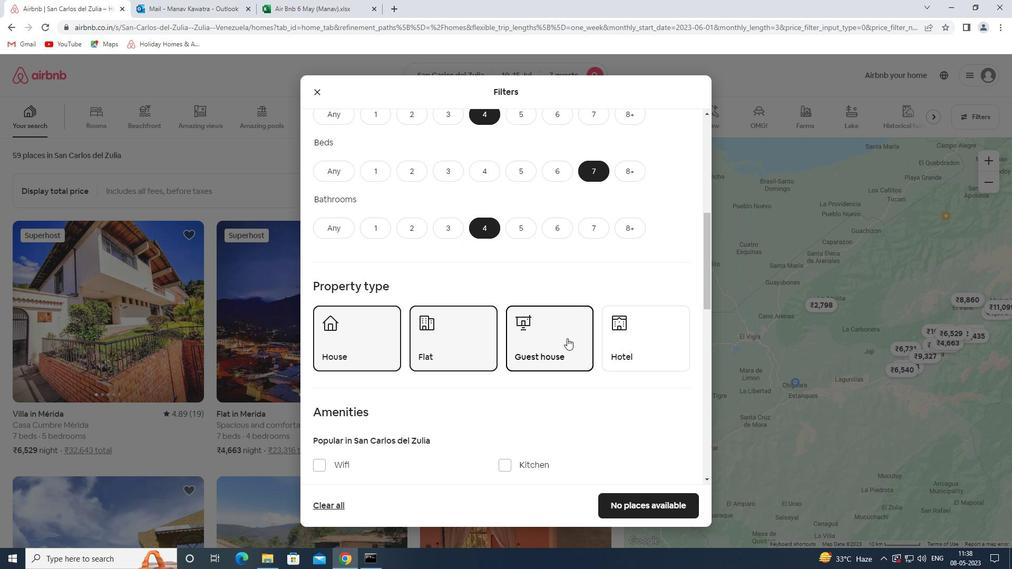 
Action: Mouse moved to (343, 304)
Screenshot: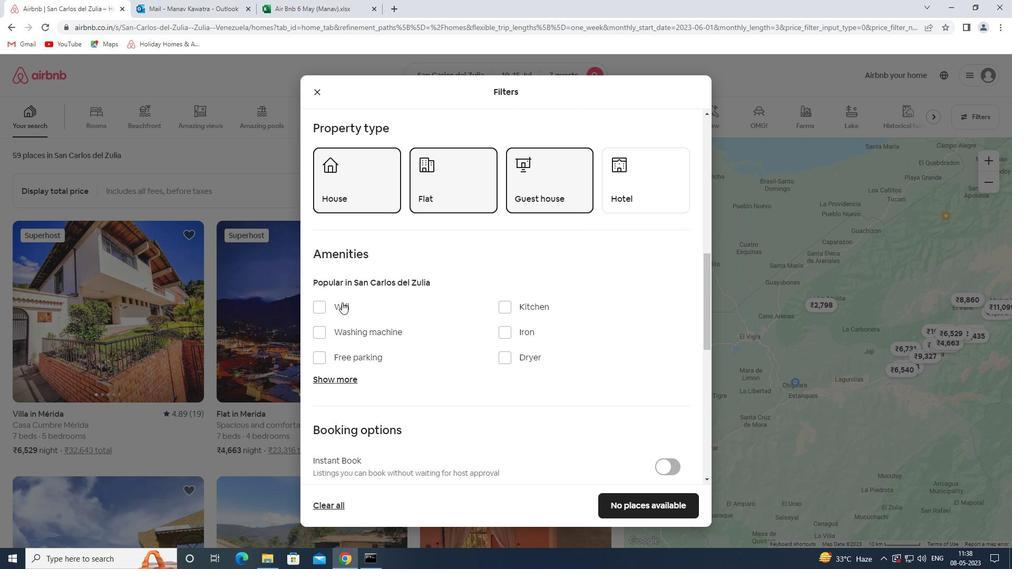 
Action: Mouse pressed left at (343, 304)
Screenshot: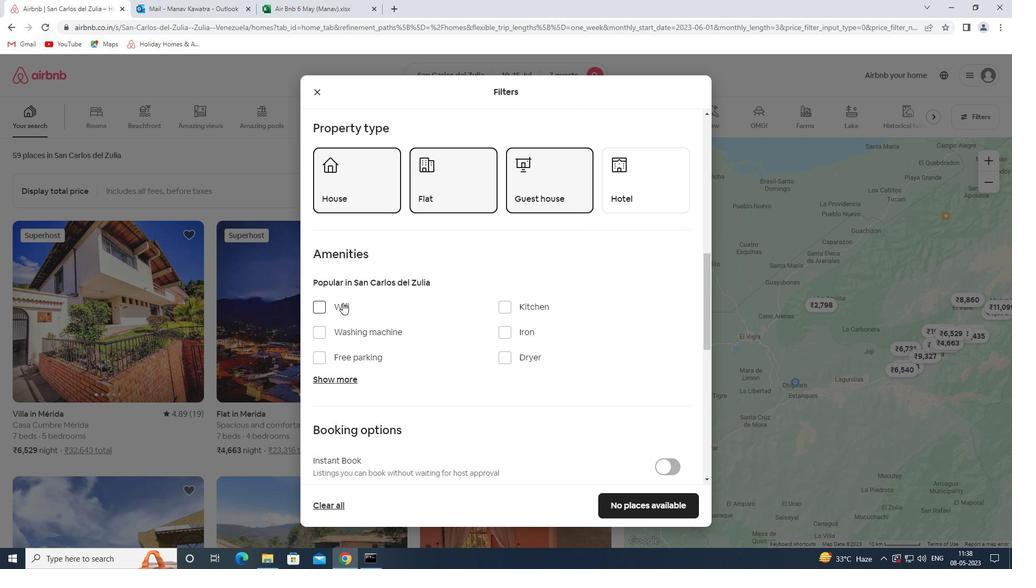 
Action: Mouse moved to (354, 360)
Screenshot: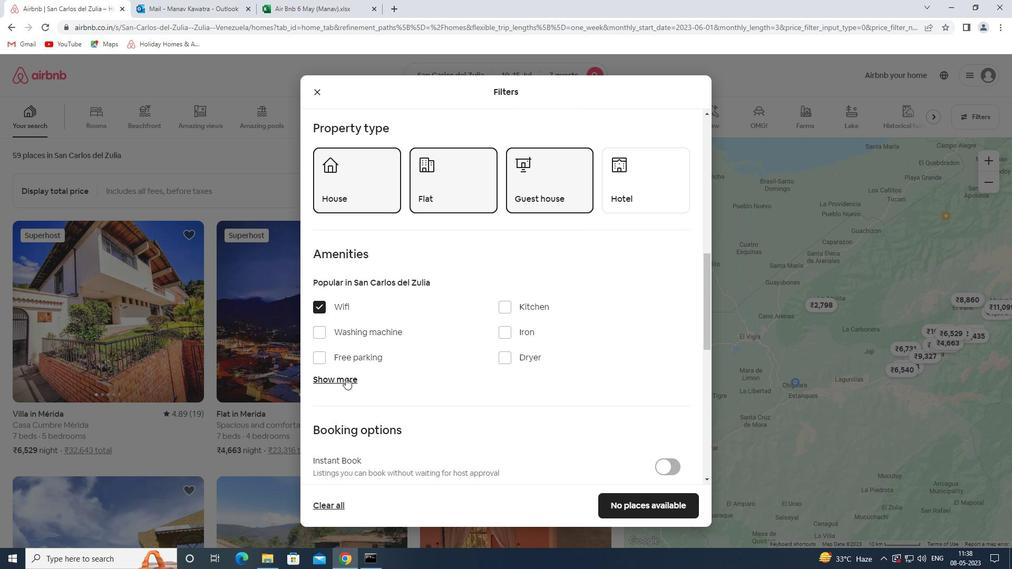 
Action: Mouse pressed left at (354, 360)
Screenshot: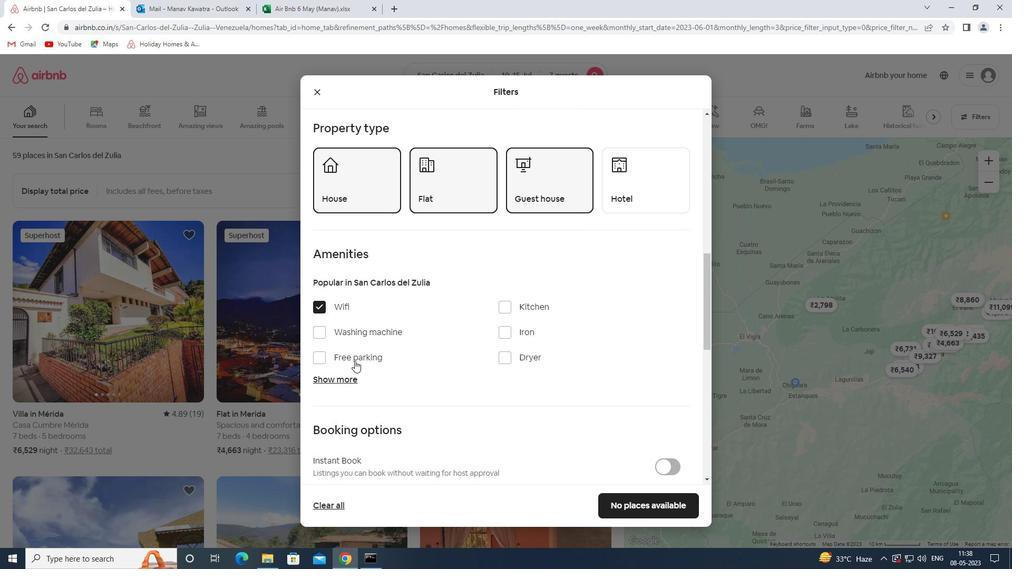 
Action: Mouse moved to (349, 371)
Screenshot: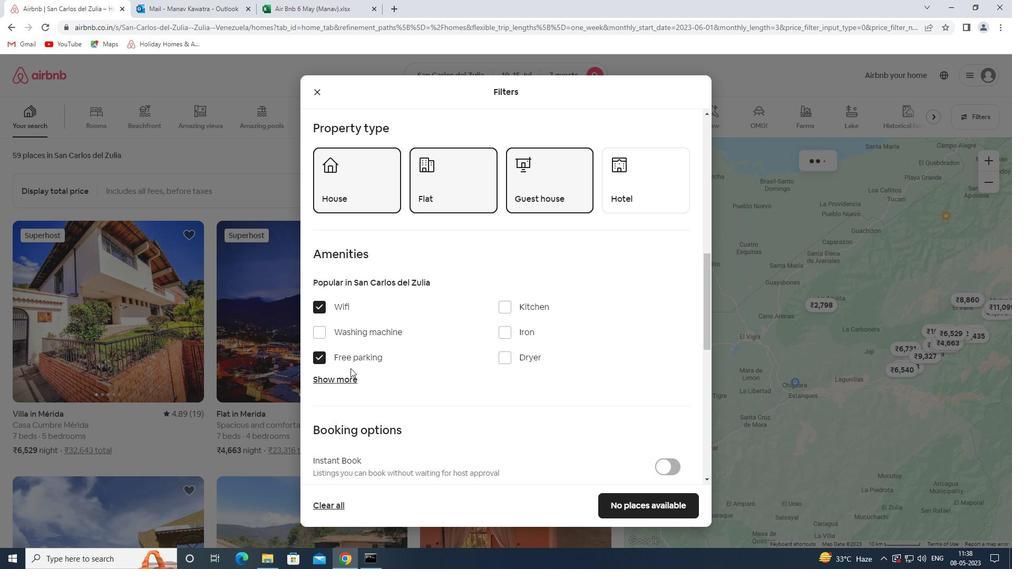 
Action: Mouse pressed left at (349, 371)
Screenshot: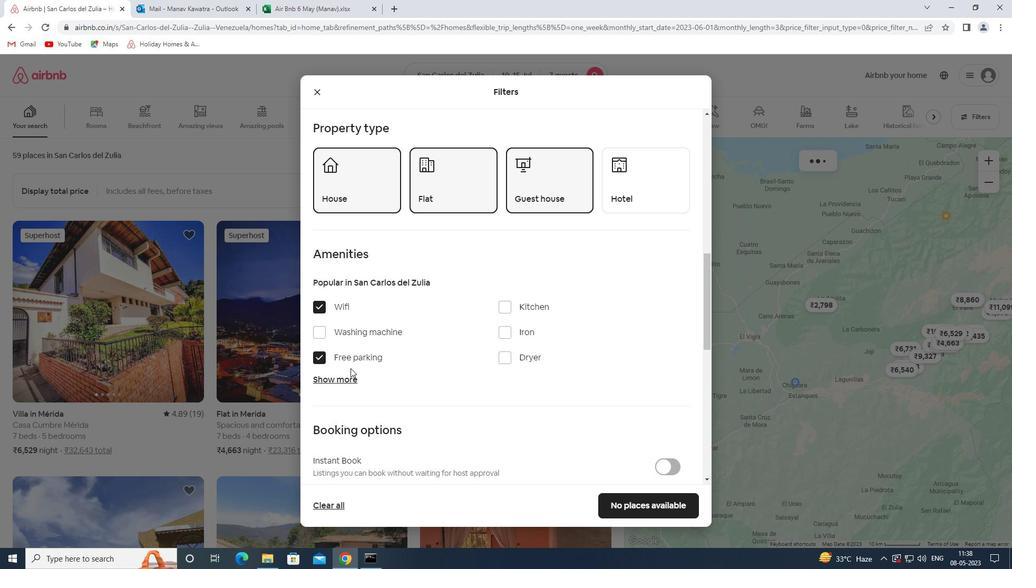 
Action: Mouse moved to (348, 375)
Screenshot: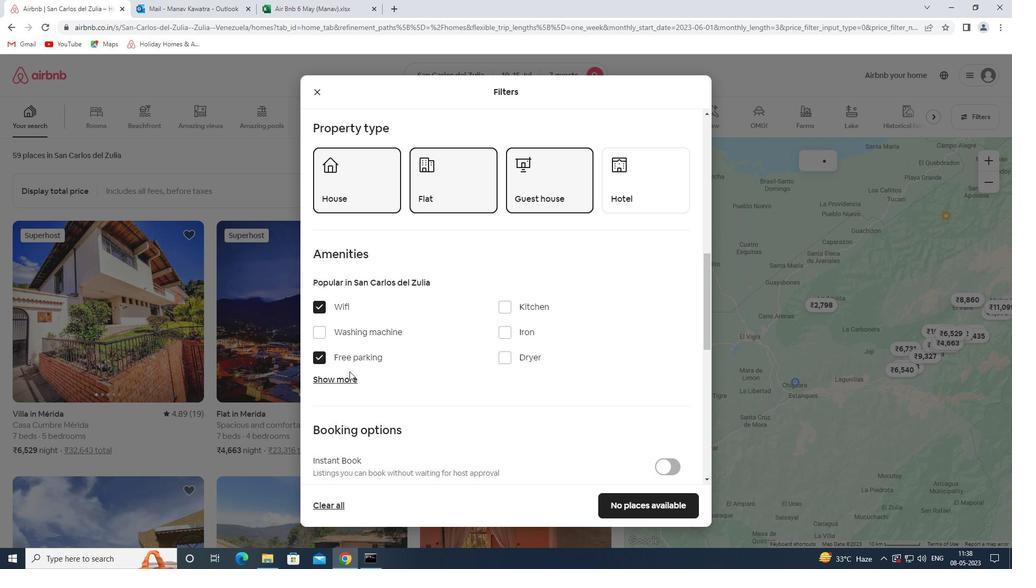 
Action: Mouse pressed left at (348, 375)
Screenshot: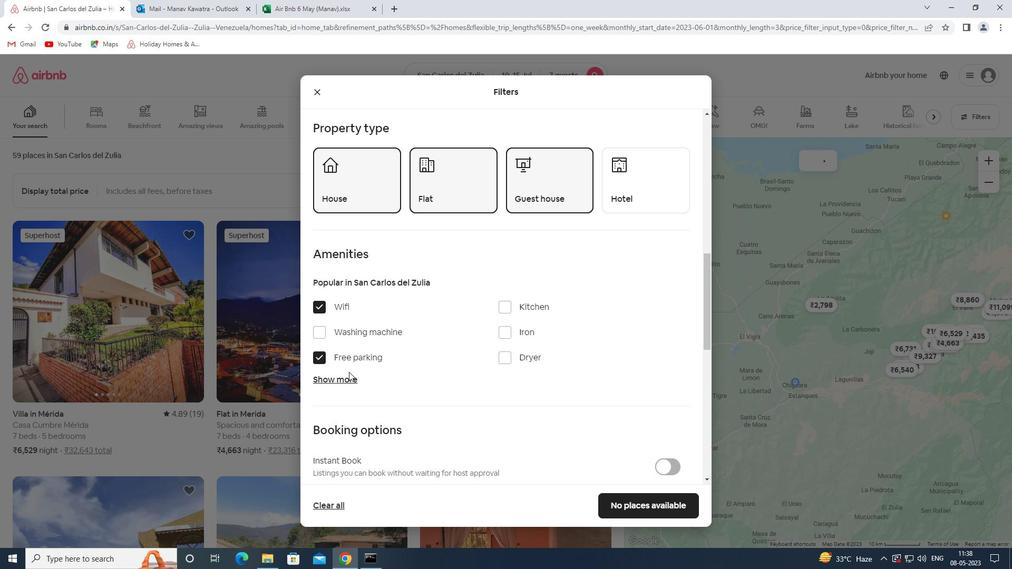 
Action: Mouse moved to (523, 441)
Screenshot: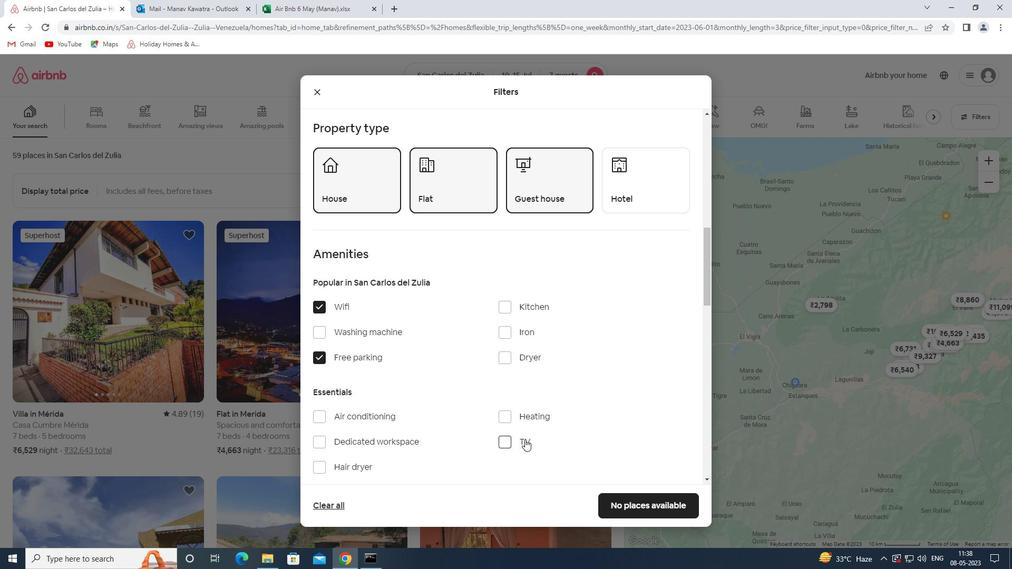 
Action: Mouse pressed left at (523, 441)
Screenshot: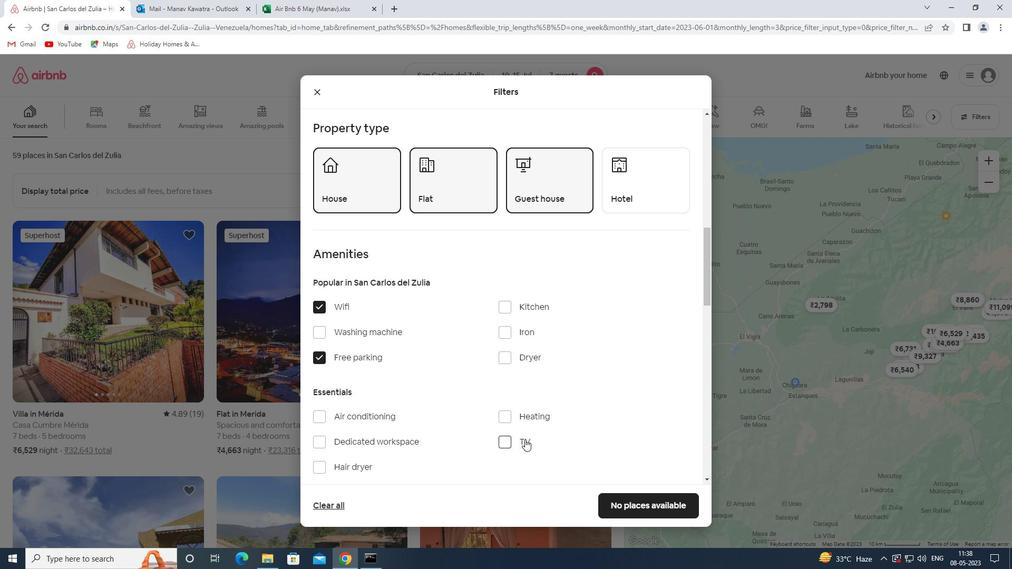 
Action: Mouse moved to (520, 378)
Screenshot: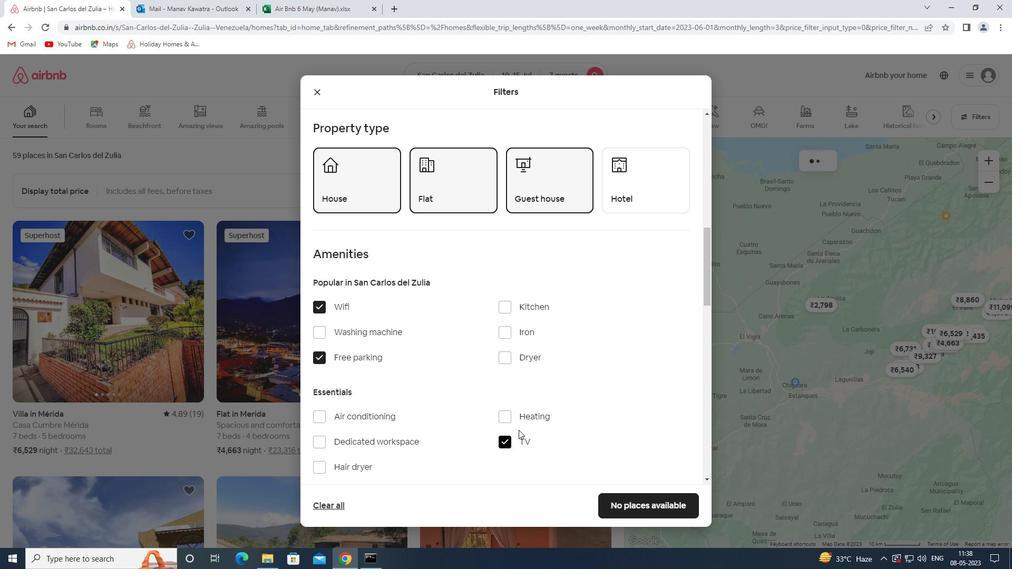 
Action: Mouse scrolled (520, 377) with delta (0, 0)
Screenshot: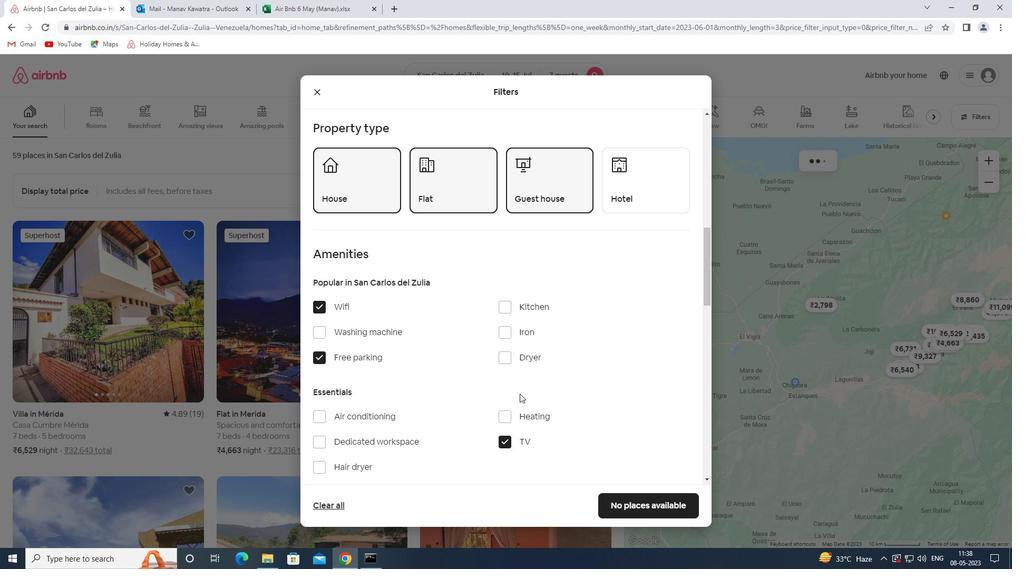 
Action: Mouse scrolled (520, 377) with delta (0, 0)
Screenshot: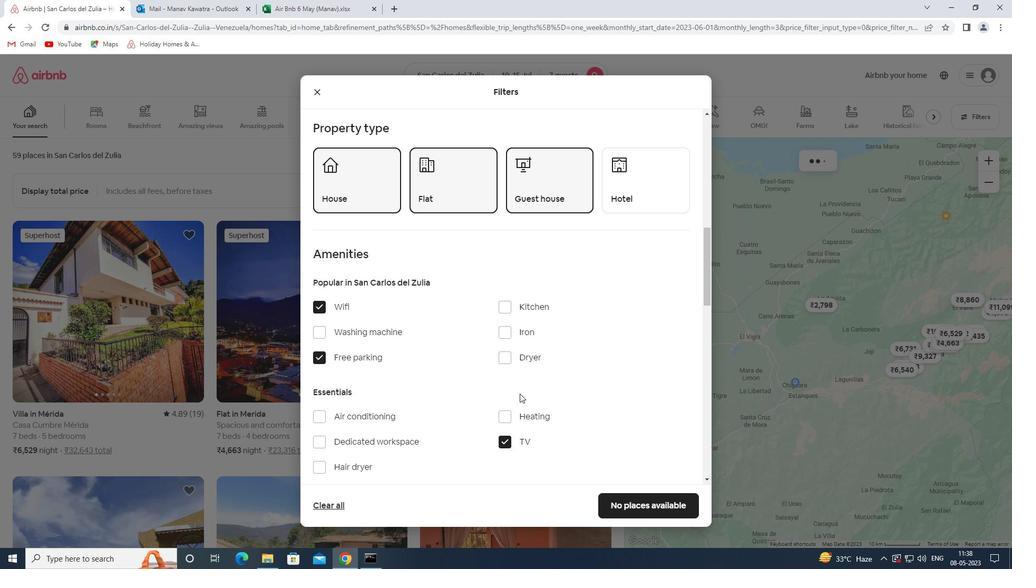 
Action: Mouse scrolled (520, 377) with delta (0, 0)
Screenshot: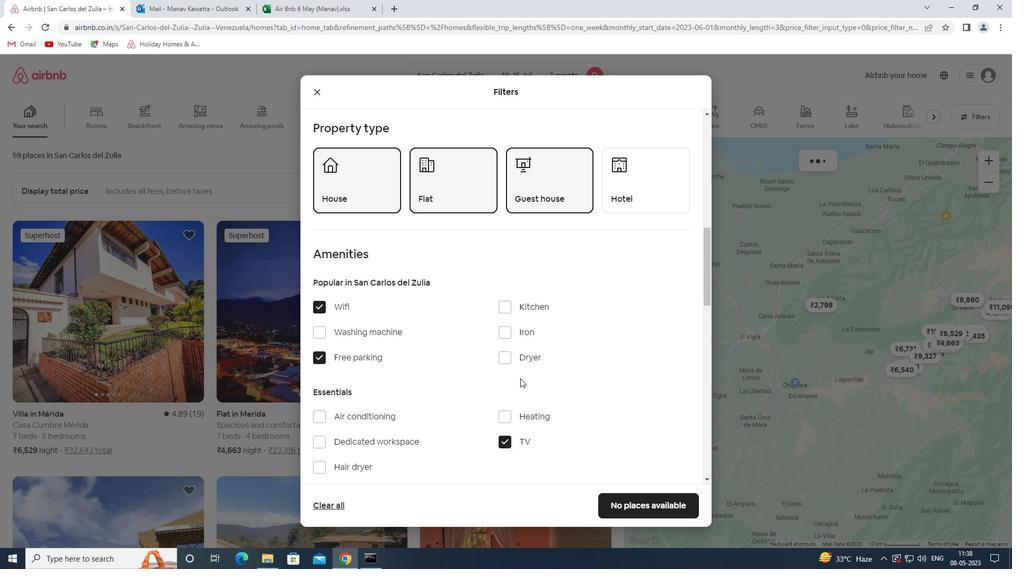 
Action: Mouse scrolled (520, 377) with delta (0, 0)
Screenshot: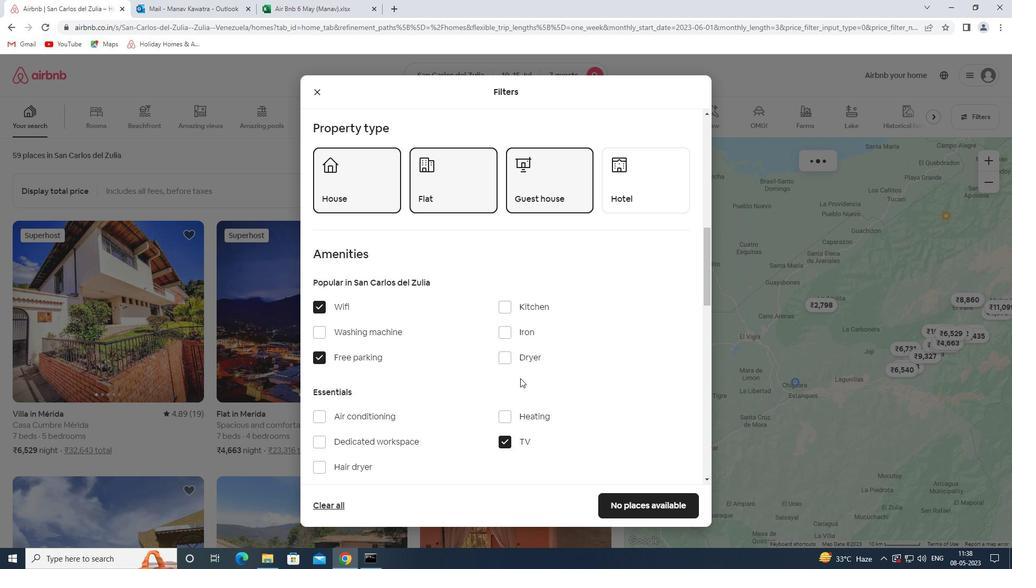 
Action: Mouse moved to (355, 393)
Screenshot: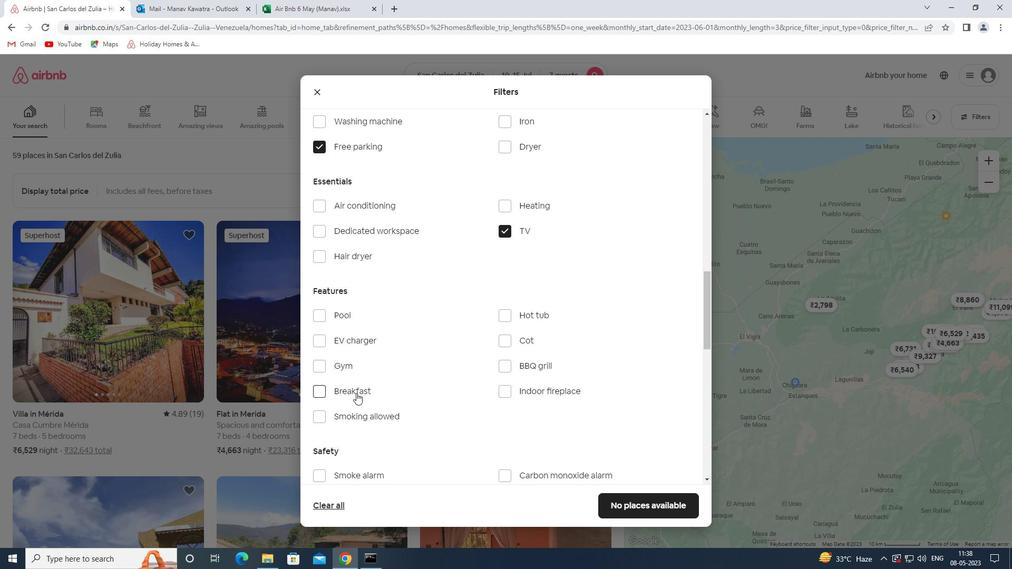 
Action: Mouse pressed left at (355, 393)
Screenshot: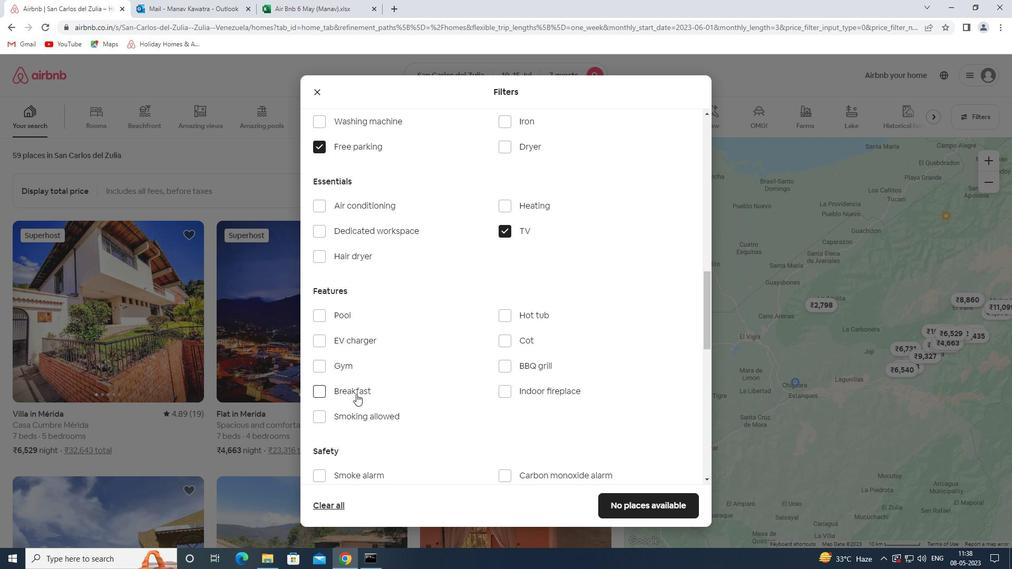 
Action: Mouse moved to (340, 363)
Screenshot: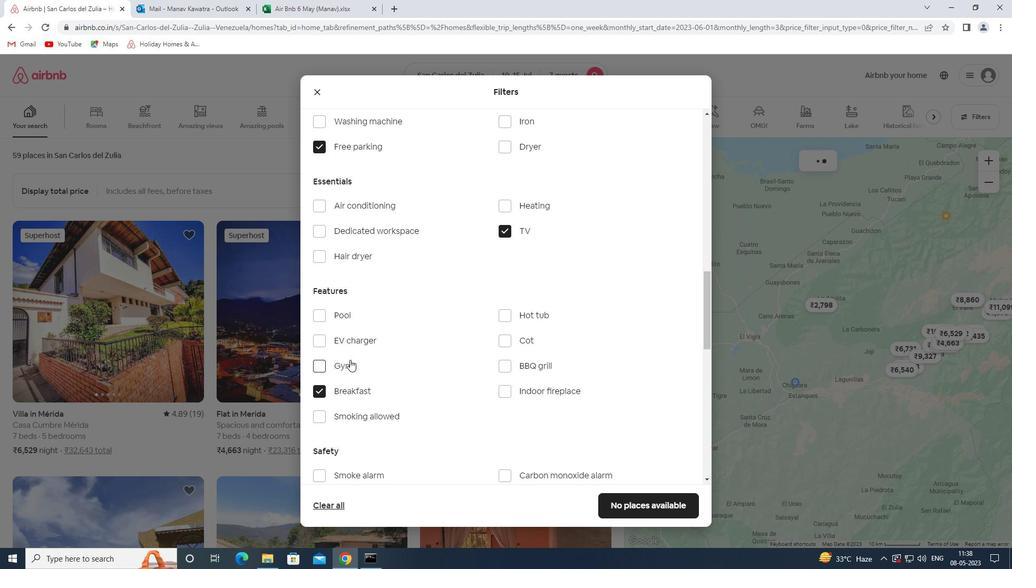 
Action: Mouse pressed left at (340, 363)
Screenshot: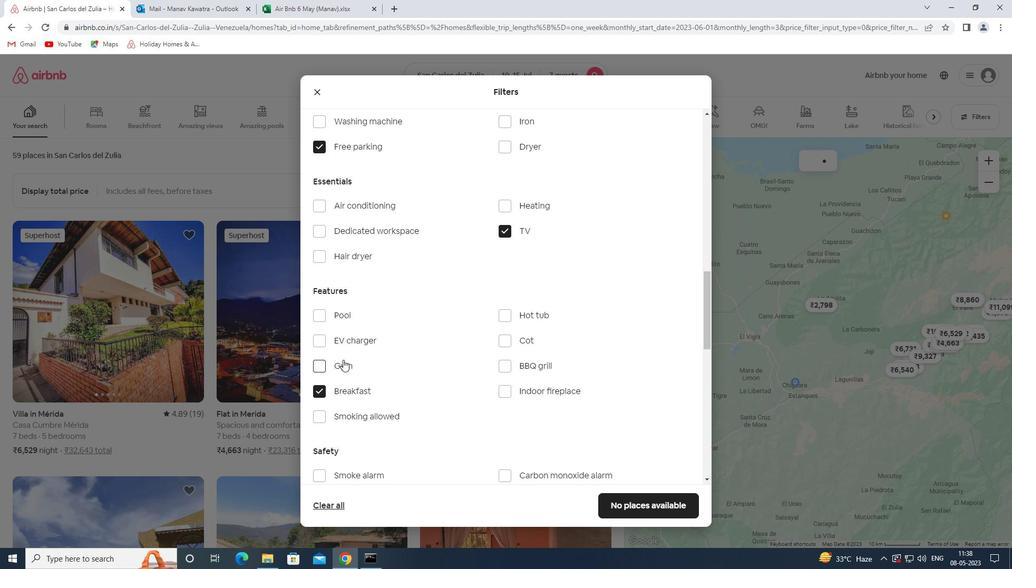
Action: Mouse moved to (498, 337)
Screenshot: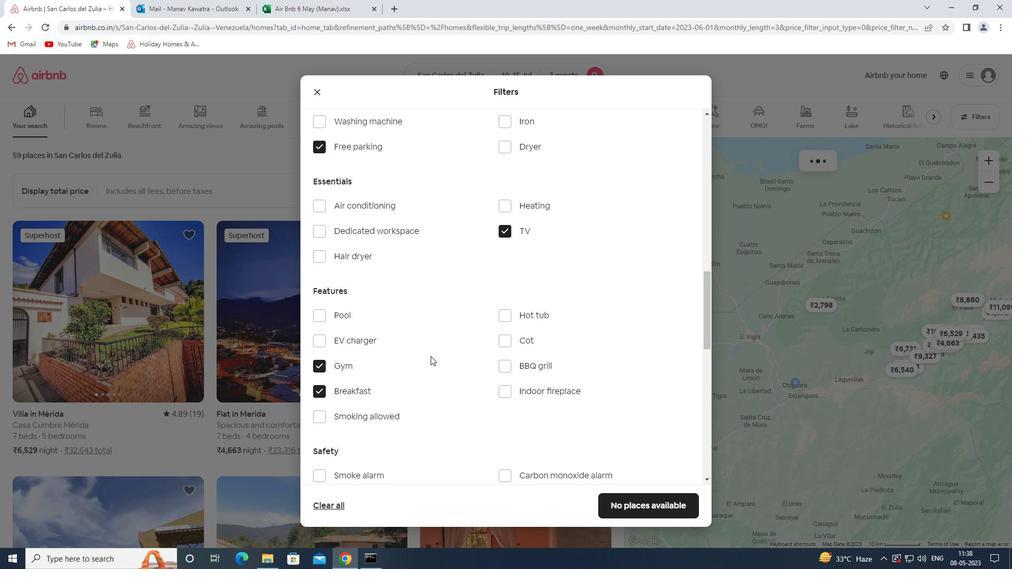 
Action: Mouse scrolled (498, 336) with delta (0, 0)
Screenshot: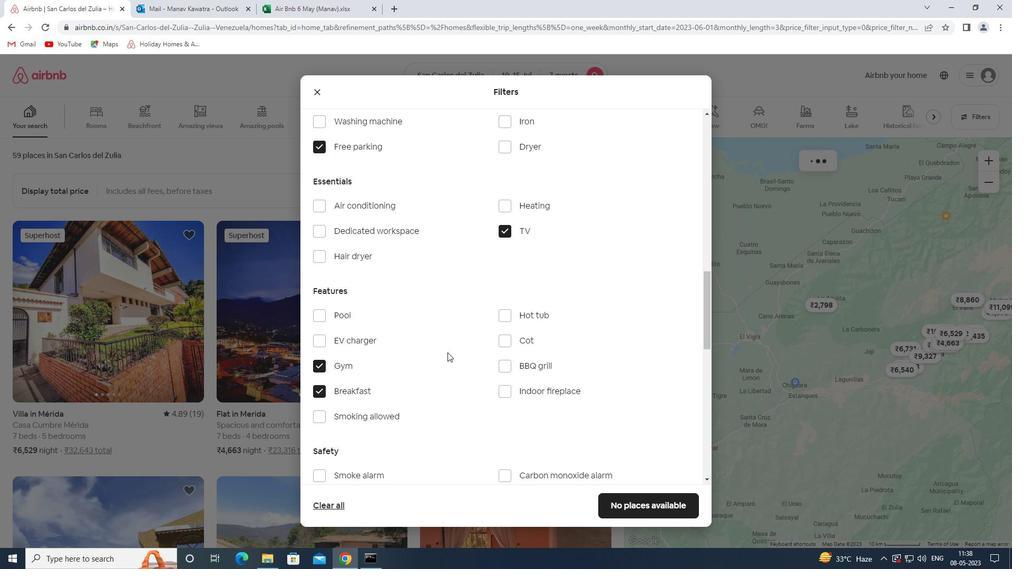 
Action: Mouse scrolled (498, 336) with delta (0, 0)
Screenshot: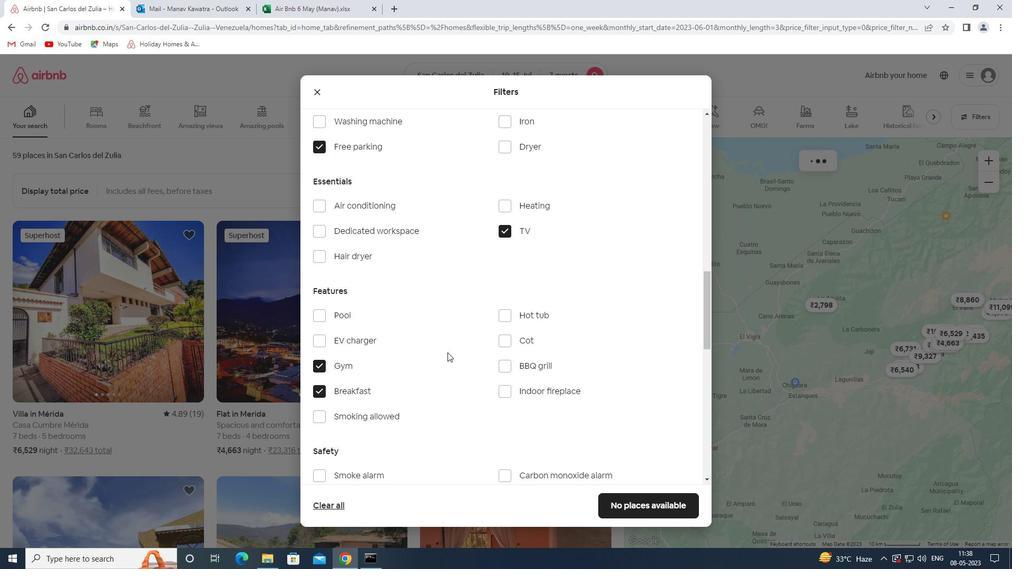 
Action: Mouse scrolled (498, 336) with delta (0, 0)
Screenshot: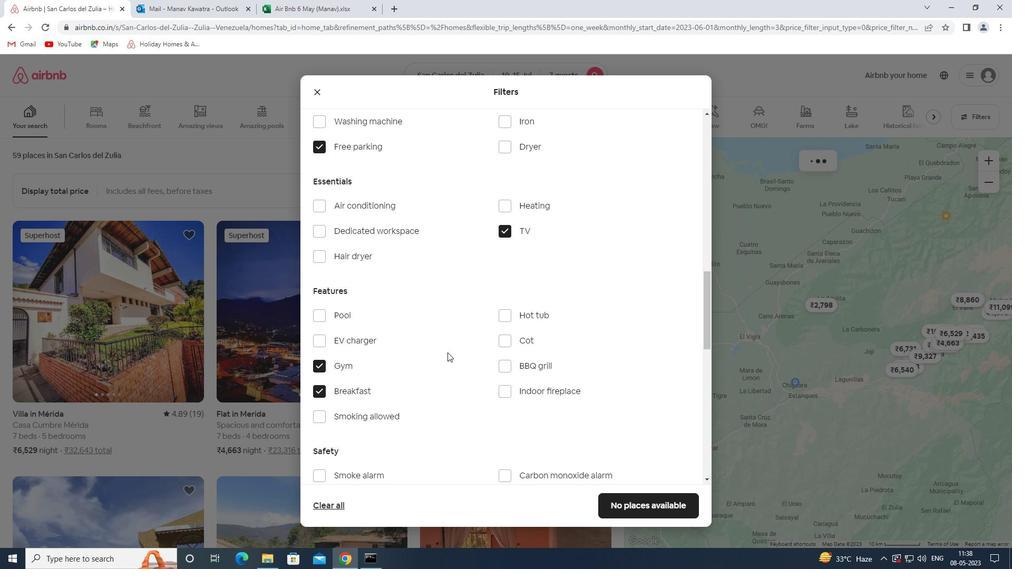 
Action: Mouse scrolled (498, 336) with delta (0, 0)
Screenshot: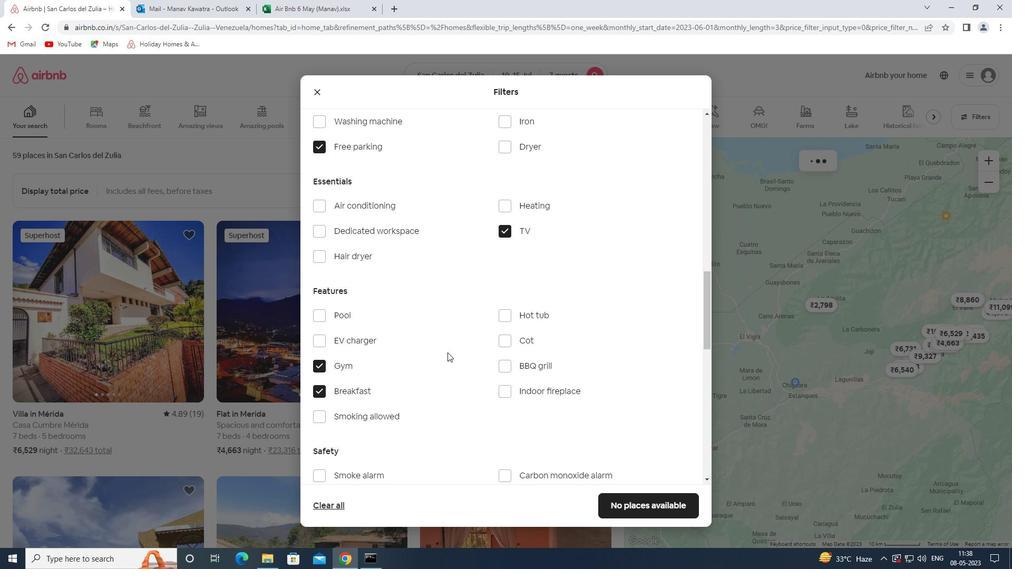 
Action: Mouse scrolled (498, 336) with delta (0, 0)
Screenshot: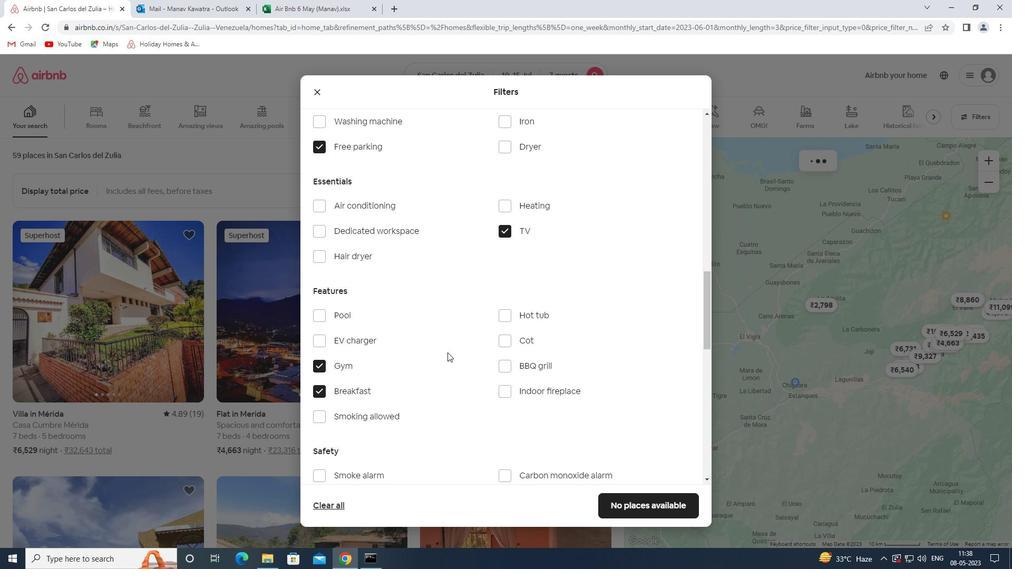 
Action: Mouse moved to (508, 337)
Screenshot: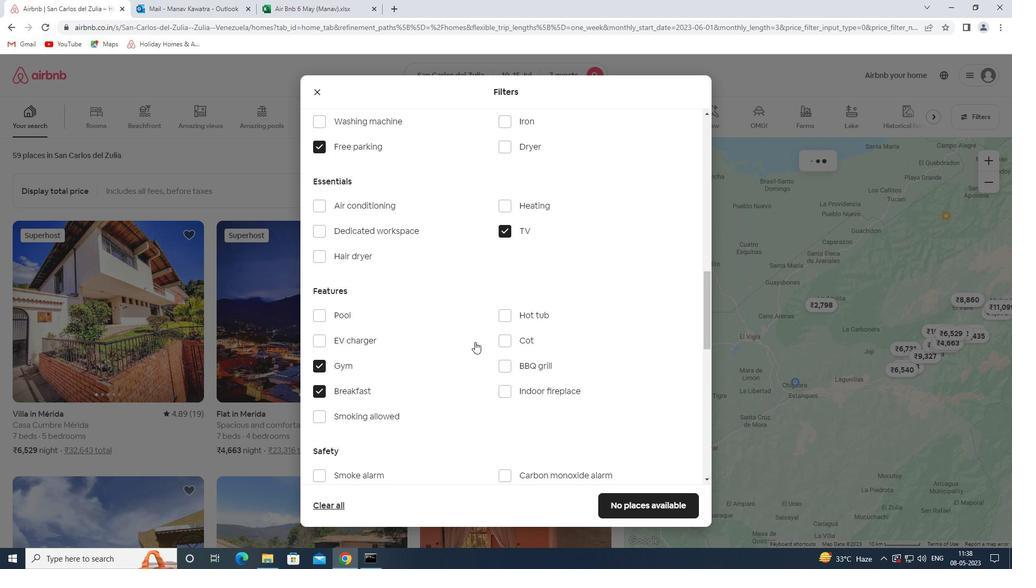 
Action: Mouse scrolled (508, 337) with delta (0, 0)
Screenshot: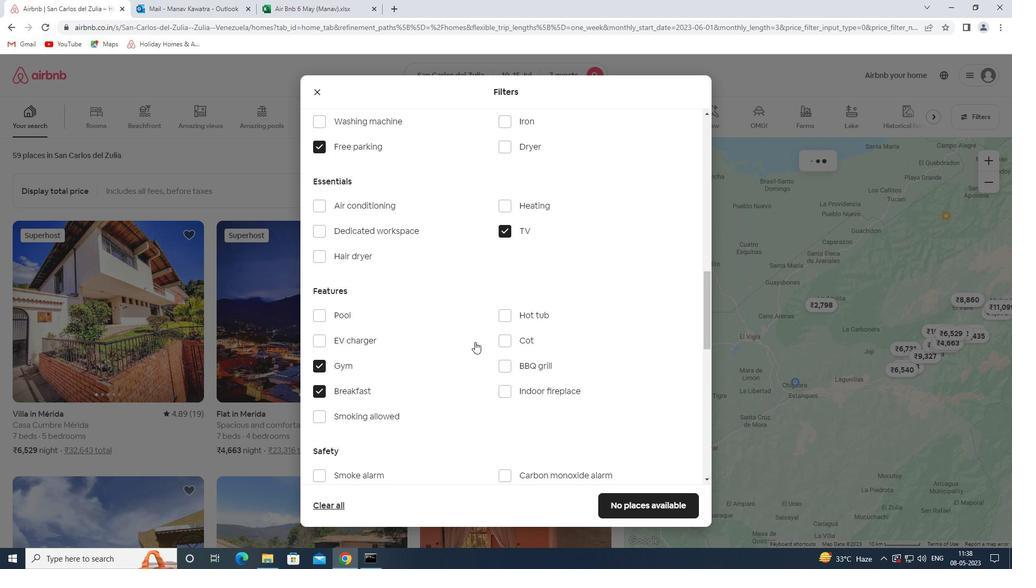
Action: Mouse moved to (665, 305)
Screenshot: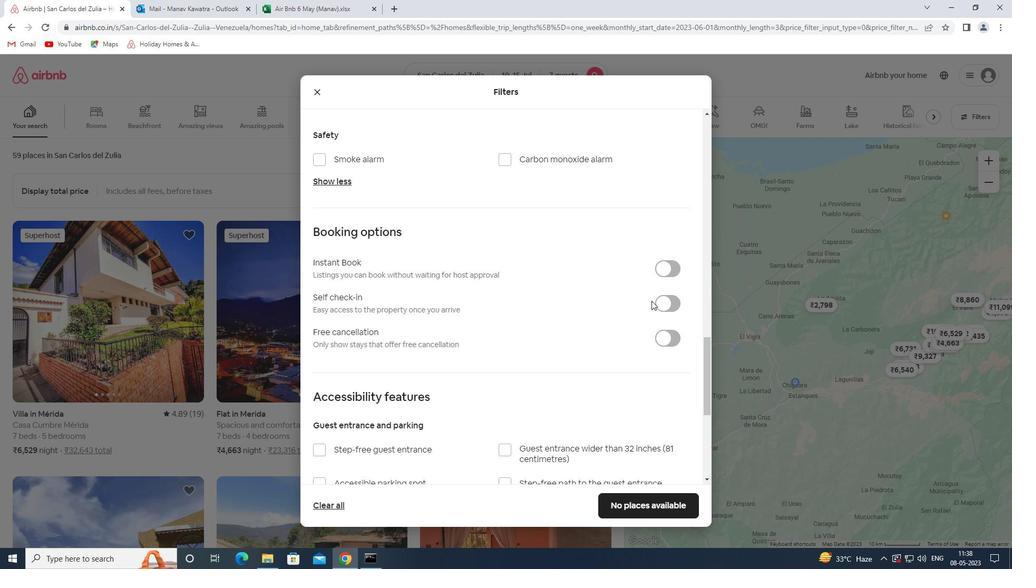 
Action: Mouse pressed left at (665, 305)
Screenshot: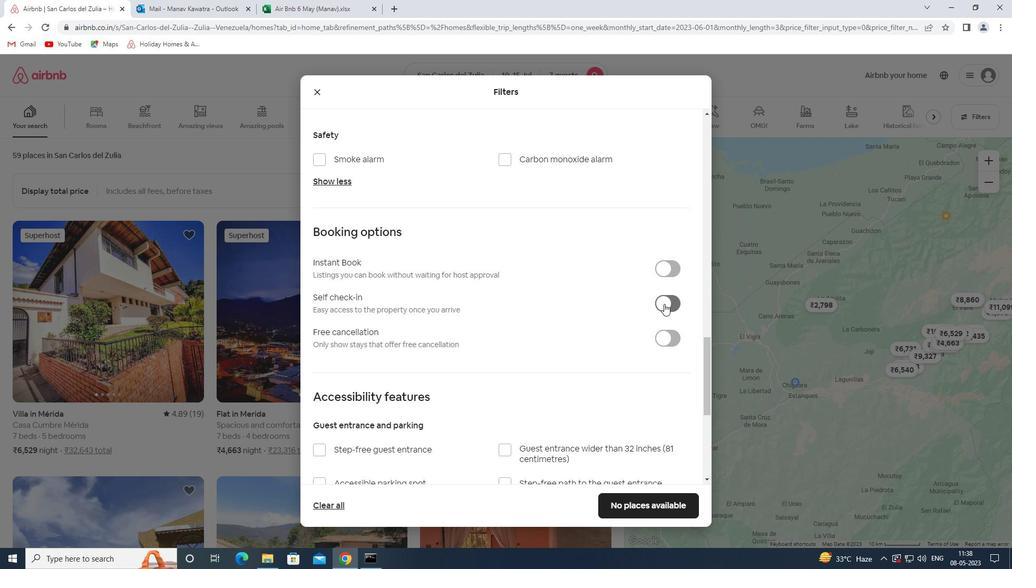 
Action: Mouse moved to (541, 346)
Screenshot: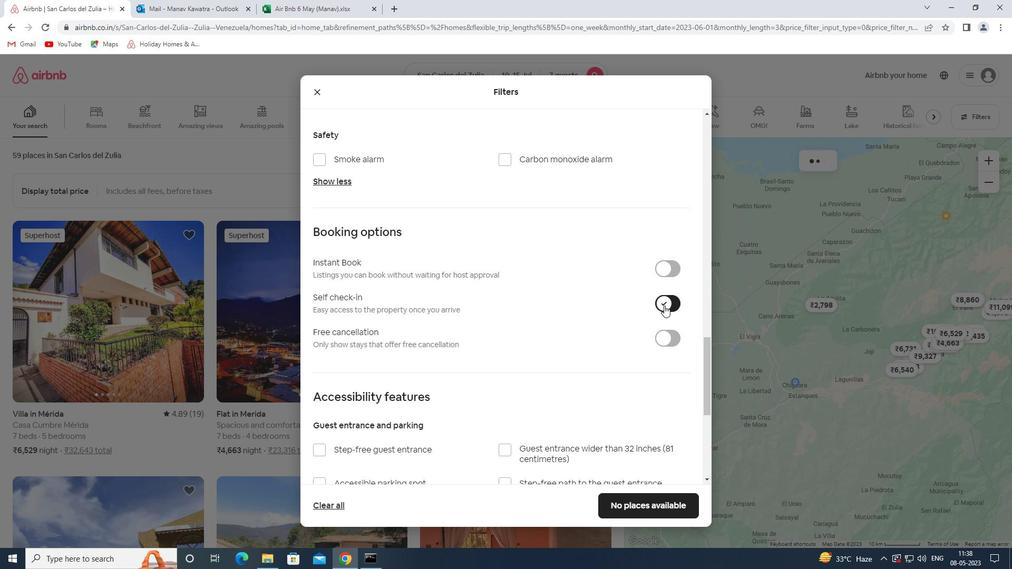 
Action: Mouse scrolled (541, 345) with delta (0, 0)
Screenshot: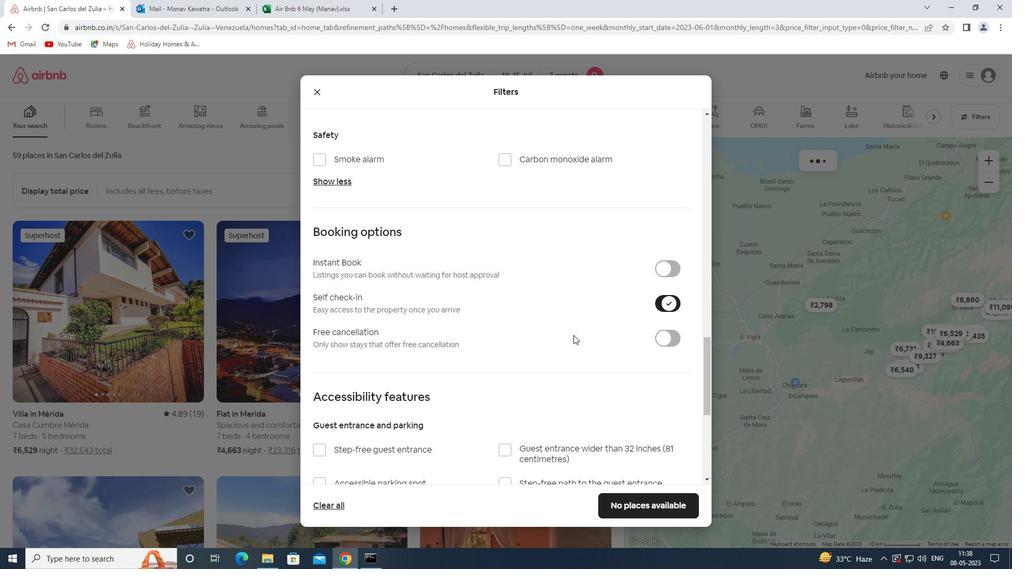 
Action: Mouse scrolled (541, 345) with delta (0, 0)
Screenshot: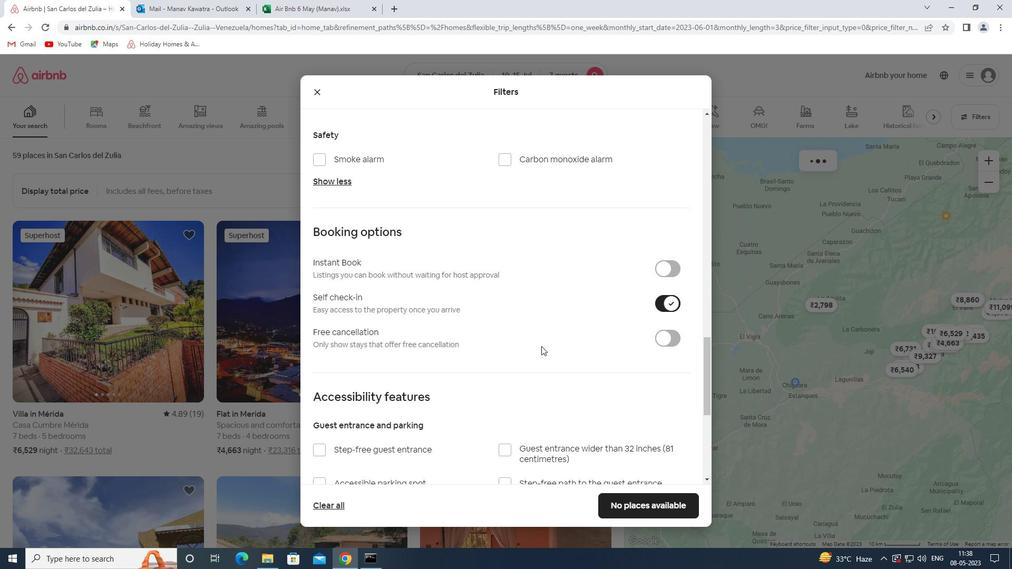 
Action: Mouse scrolled (541, 345) with delta (0, 0)
Screenshot: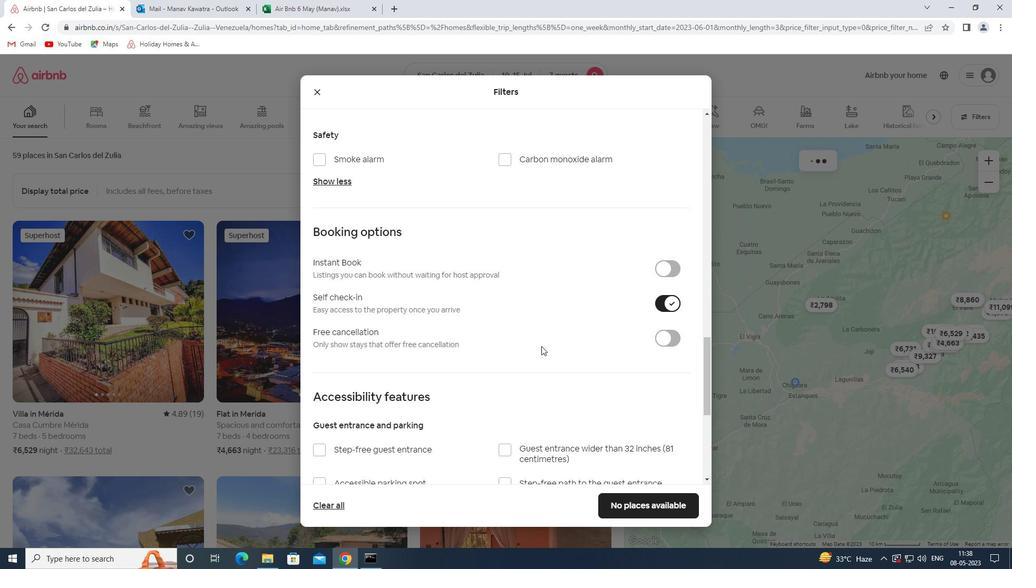 
Action: Mouse scrolled (541, 345) with delta (0, 0)
Screenshot: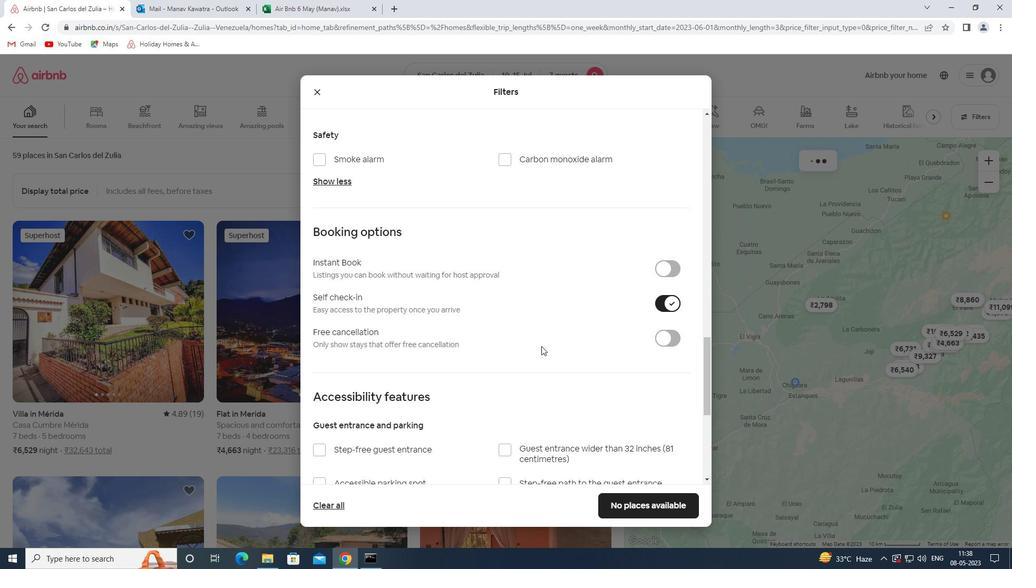 
Action: Mouse scrolled (541, 345) with delta (0, 0)
Screenshot: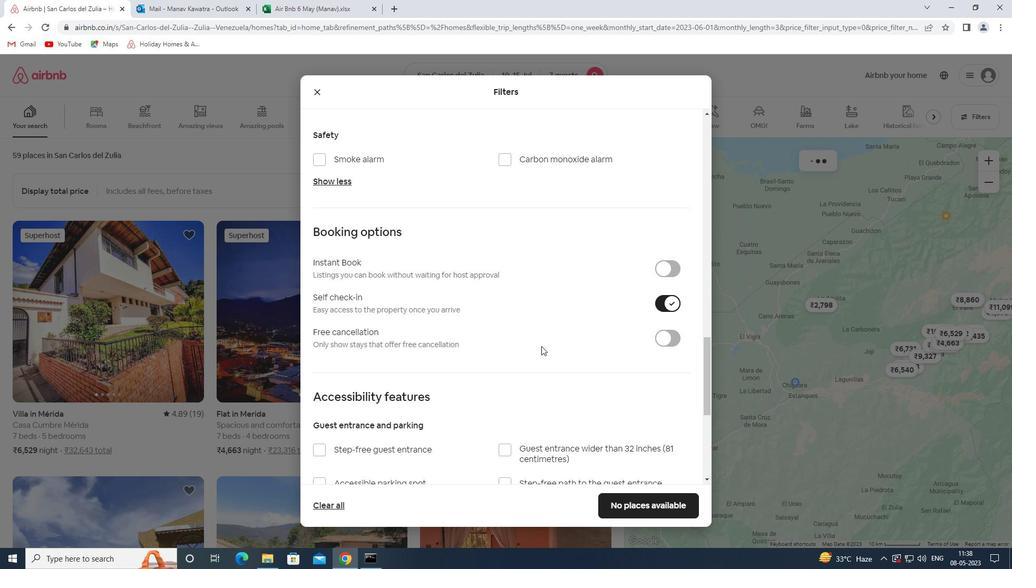 
Action: Mouse moved to (317, 438)
Screenshot: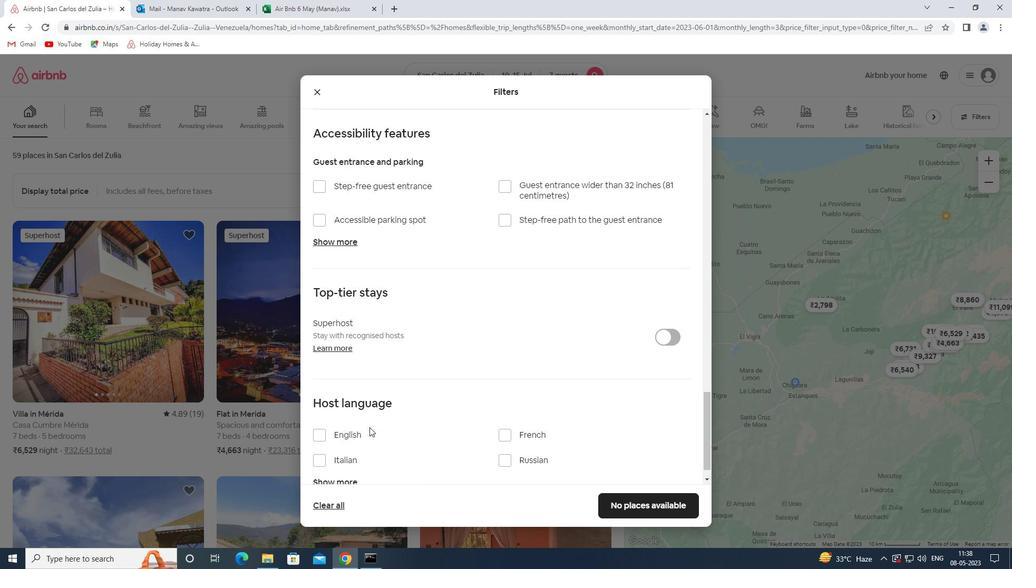 
Action: Mouse pressed left at (317, 438)
Screenshot: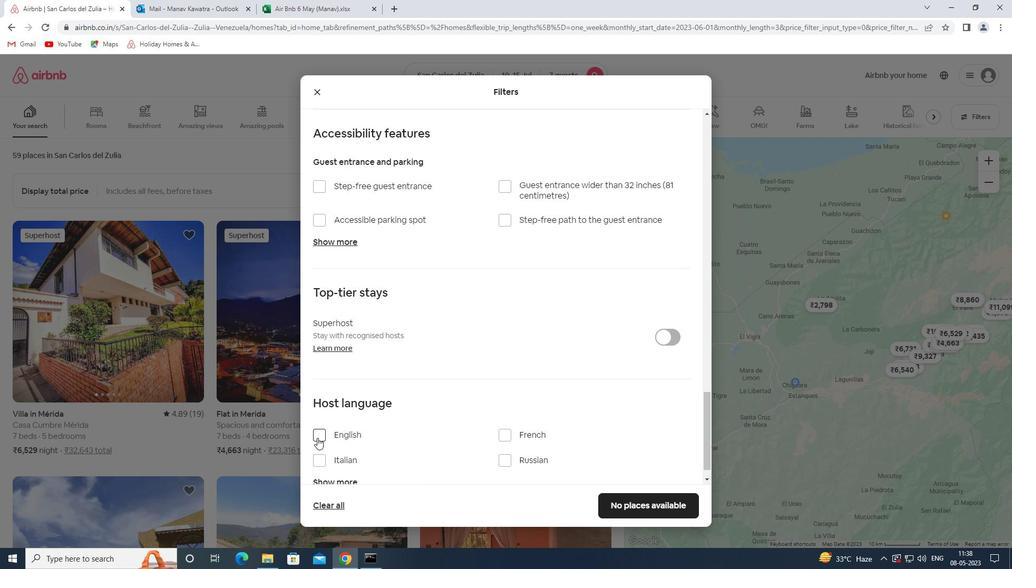 
Action: Mouse moved to (506, 382)
Screenshot: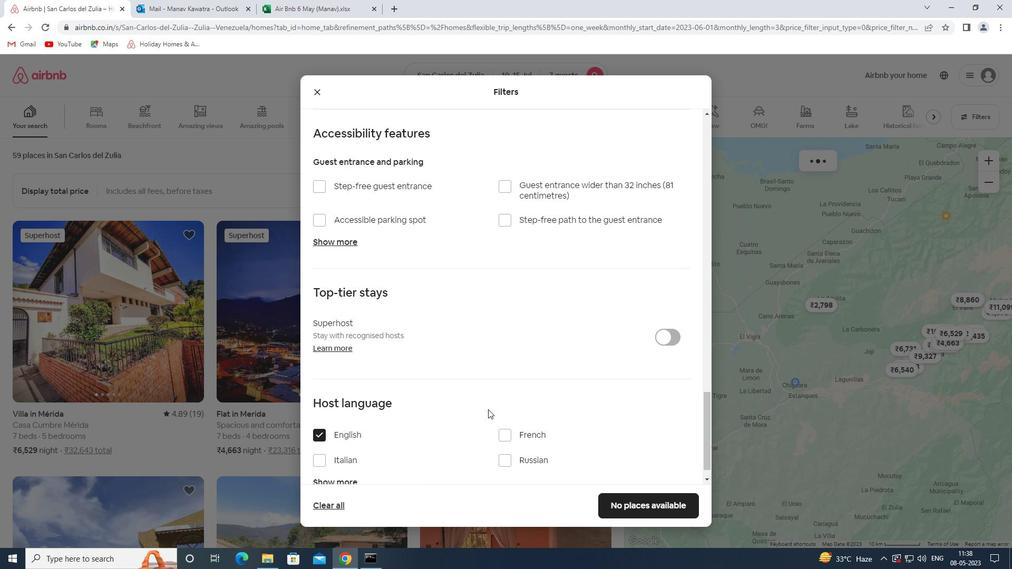 
Action: Mouse scrolled (506, 381) with delta (0, 0)
Screenshot: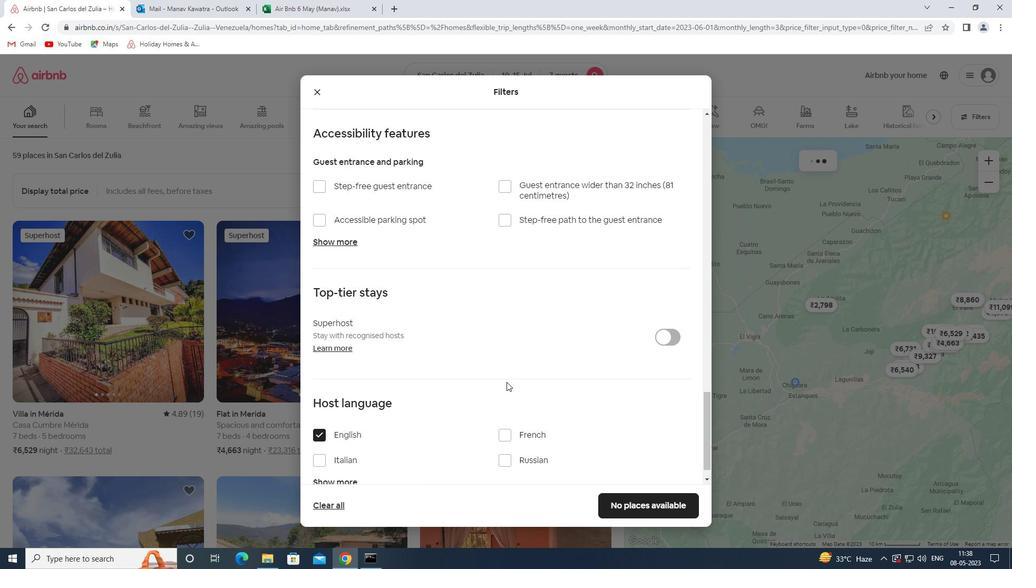 
Action: Mouse scrolled (506, 381) with delta (0, 0)
Screenshot: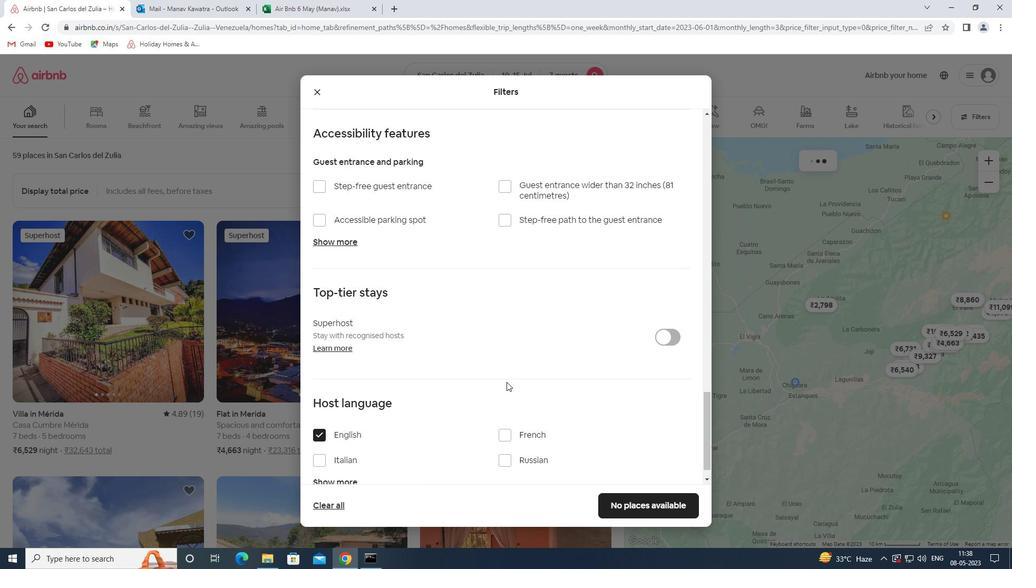 
Action: Mouse scrolled (506, 381) with delta (0, 0)
Screenshot: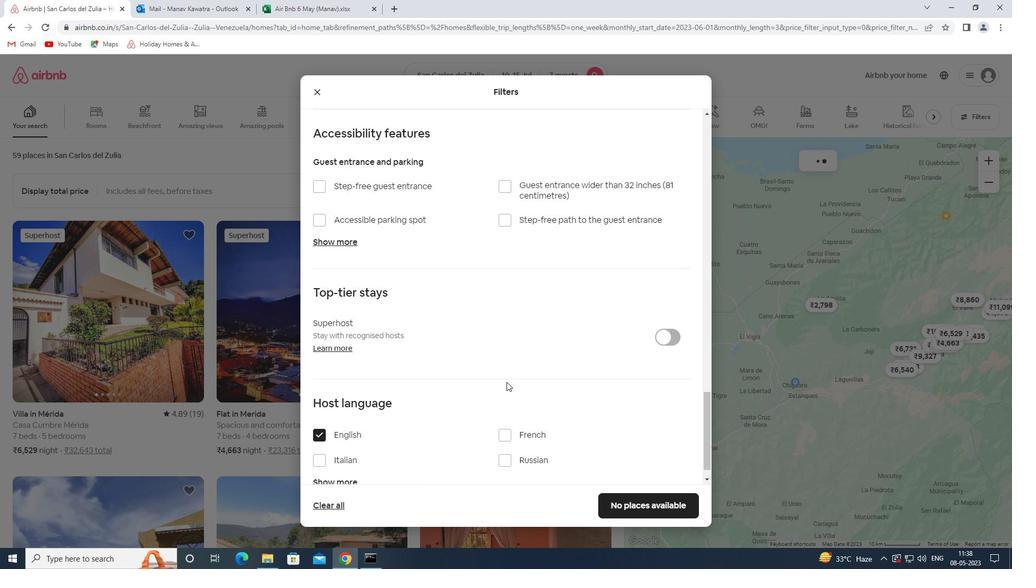 
Action: Mouse moved to (645, 506)
Screenshot: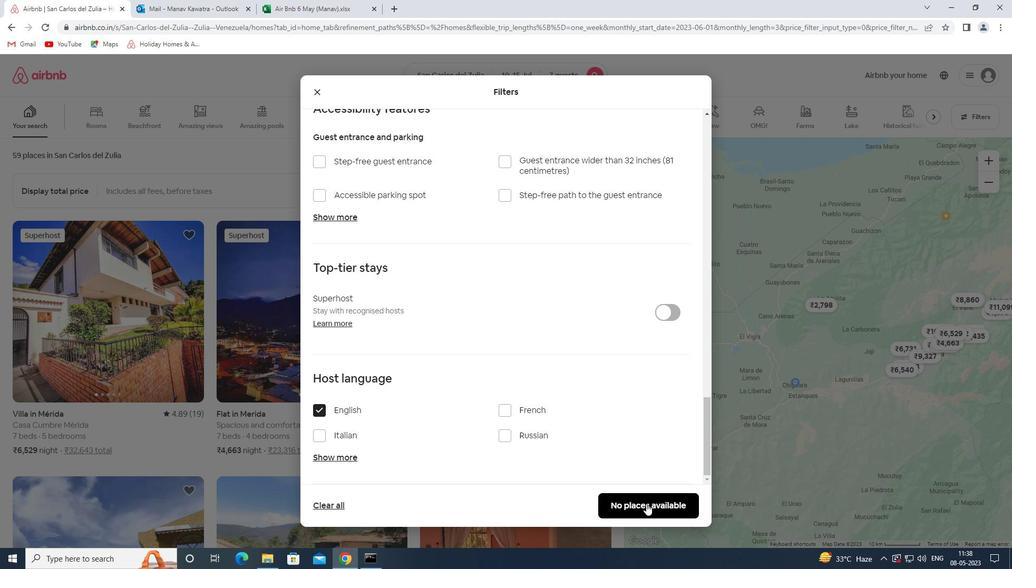 
Action: Mouse pressed left at (645, 506)
Screenshot: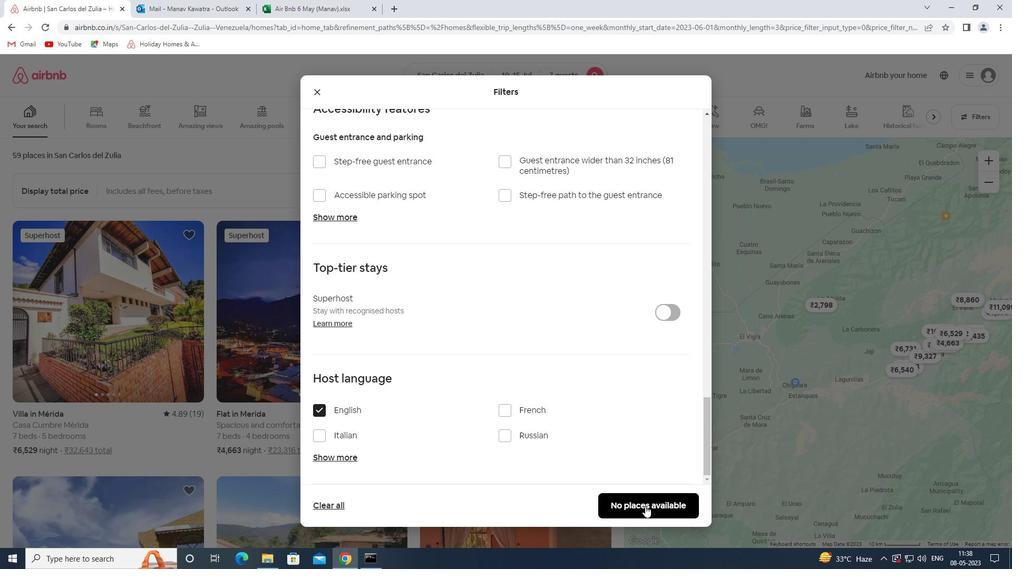
Action: Mouse moved to (628, 479)
Screenshot: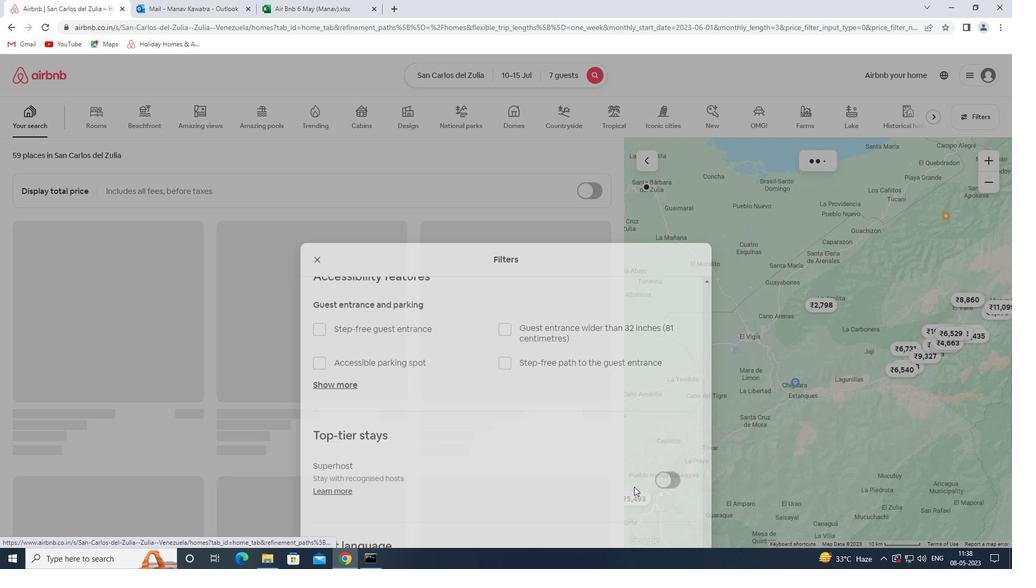 
